 Task: Look for space in Tukwila, United States from 10th June, 2023 to 25th June, 2023 for 4 adults in price range Rs.10000 to Rs.15000. Place can be private room with 4 bedrooms having 4 beds and 4 bathrooms. Property type can be house, flat, guest house, hotel. Amenities needed are: wifi, TV, free parkinig on premises, gym, breakfast. Booking option can be shelf check-in. Required host language is English.
Action: Mouse moved to (438, 112)
Screenshot: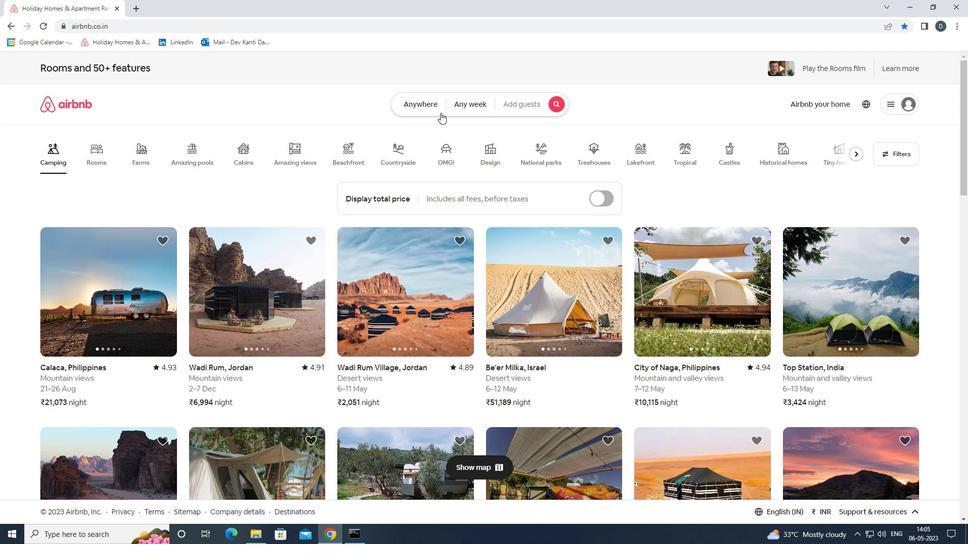 
Action: Mouse pressed left at (438, 112)
Screenshot: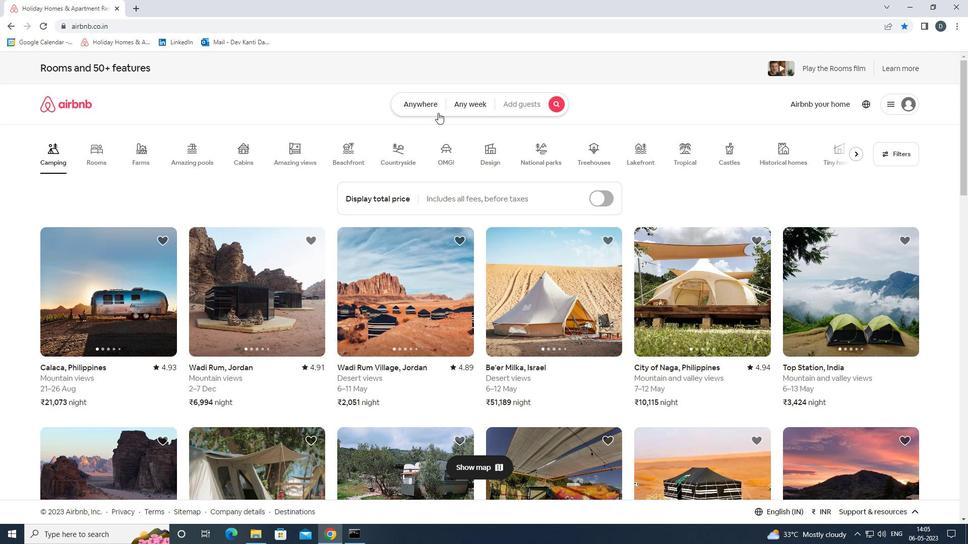 
Action: Mouse moved to (324, 140)
Screenshot: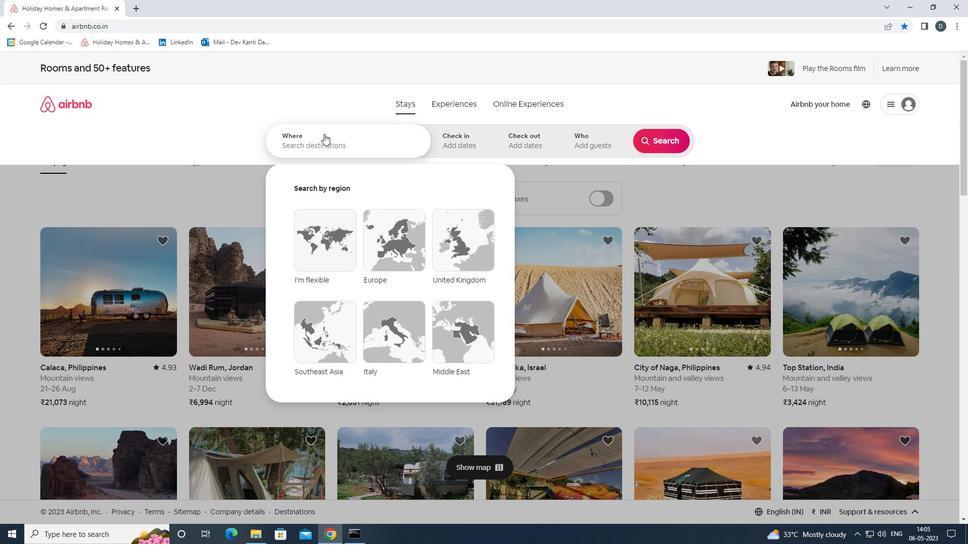 
Action: Mouse pressed left at (324, 140)
Screenshot: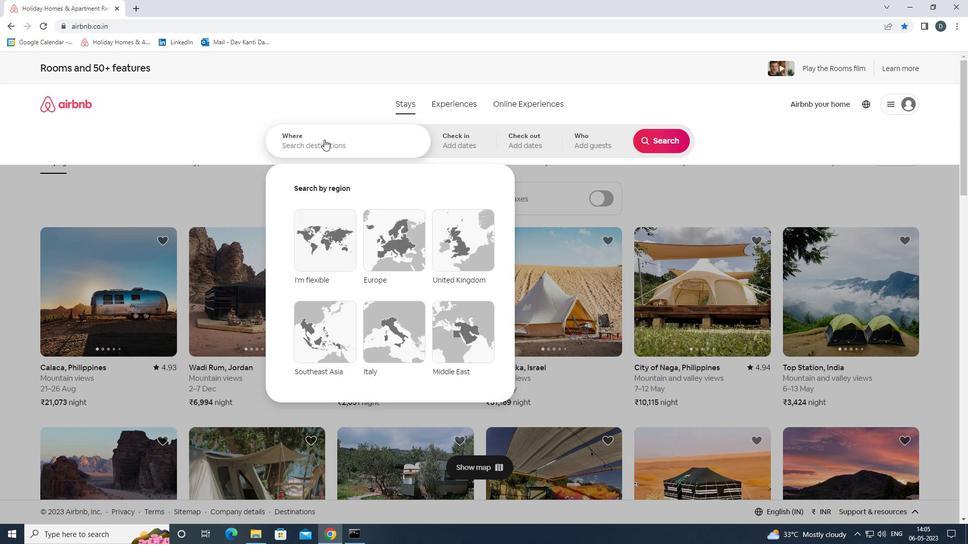 
Action: Mouse moved to (323, 141)
Screenshot: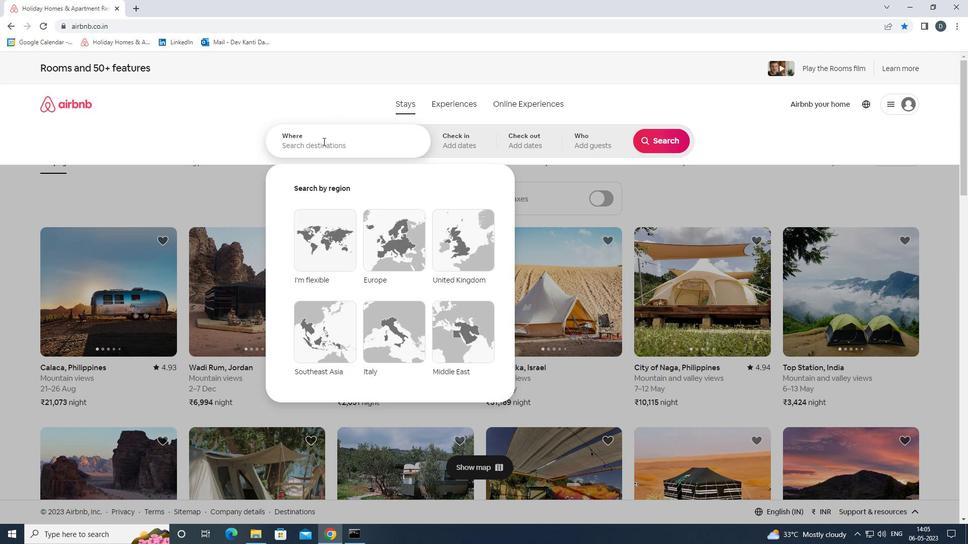 
Action: Mouse pressed left at (323, 141)
Screenshot: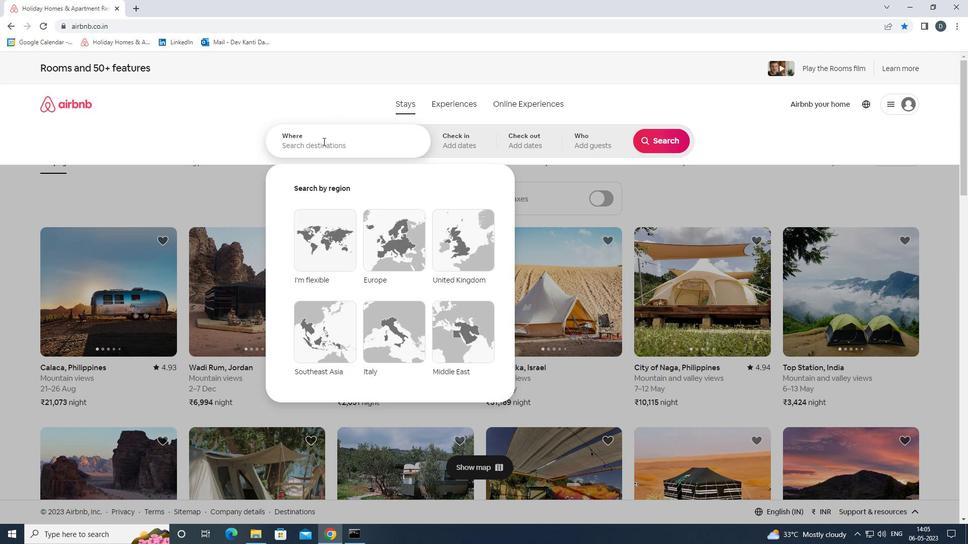 
Action: Key pressed <Key.shift><Key.shift><Key.shift><Key.shift><Key.shift><Key.shift><Key.shift><Key.shift>TUKWILA,<Key.shift>UNITED<Key.space><Key.shift>STATES<Key.enter>
Screenshot: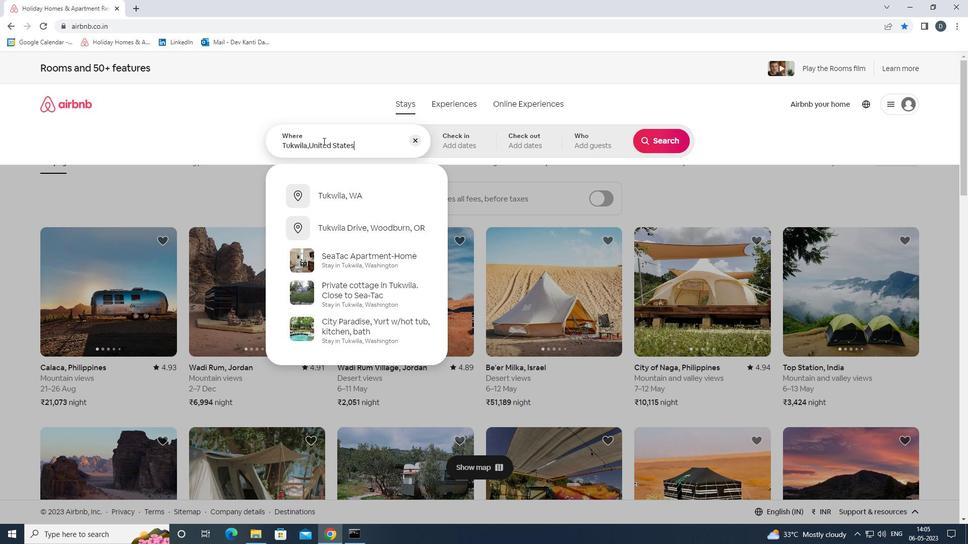 
Action: Mouse moved to (661, 224)
Screenshot: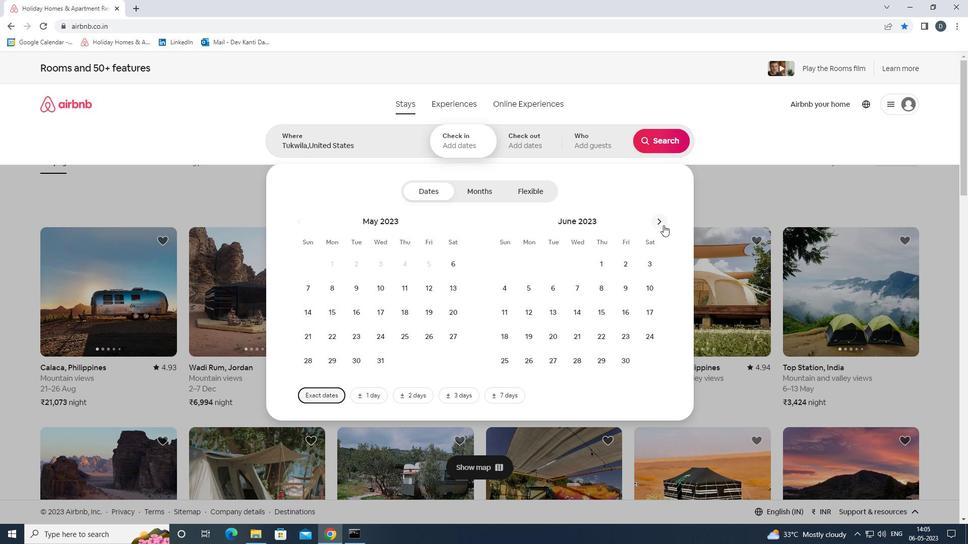 
Action: Mouse pressed left at (661, 224)
Screenshot: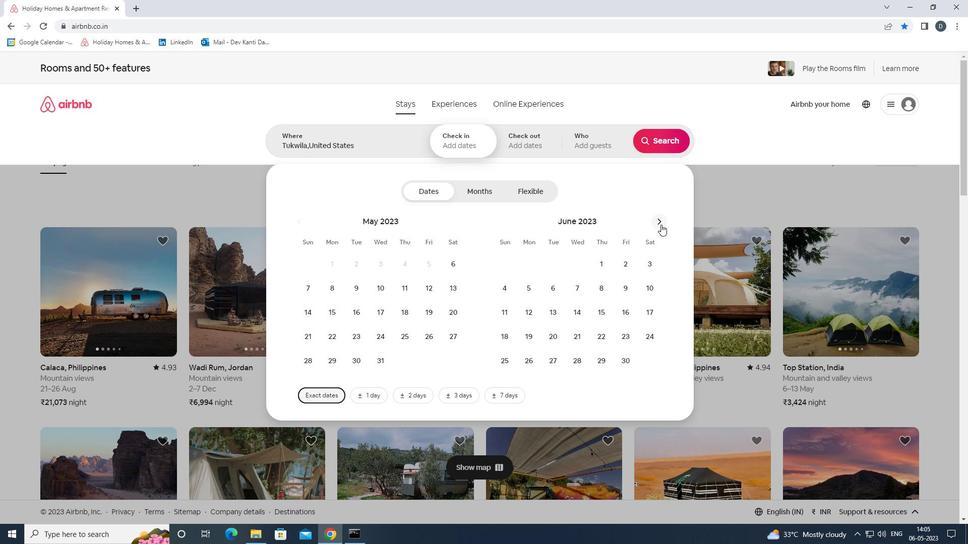 
Action: Mouse moved to (449, 287)
Screenshot: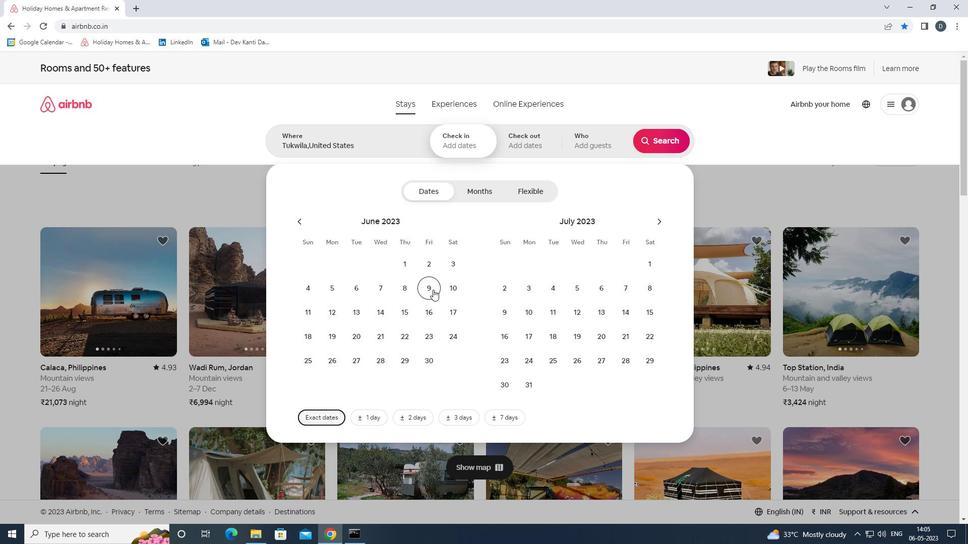 
Action: Mouse pressed left at (449, 287)
Screenshot: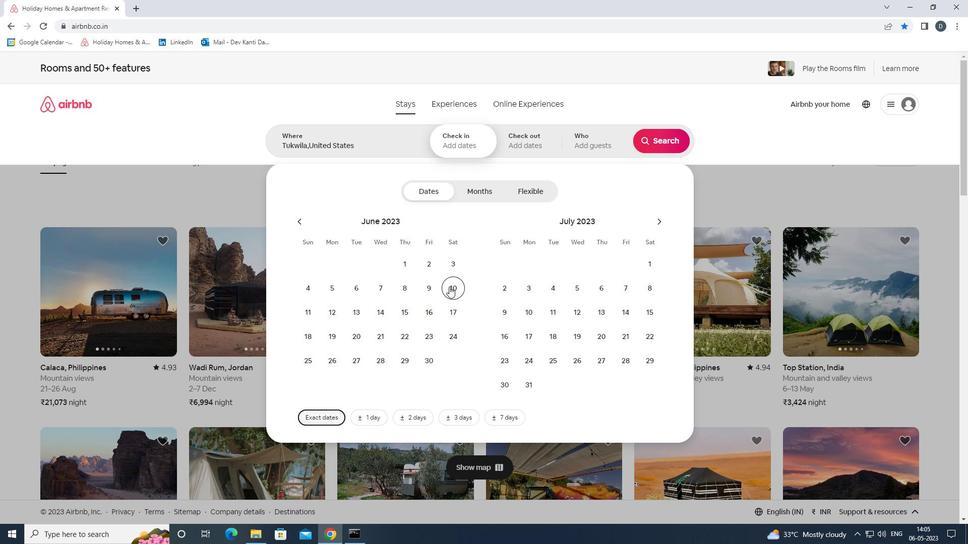 
Action: Mouse moved to (307, 358)
Screenshot: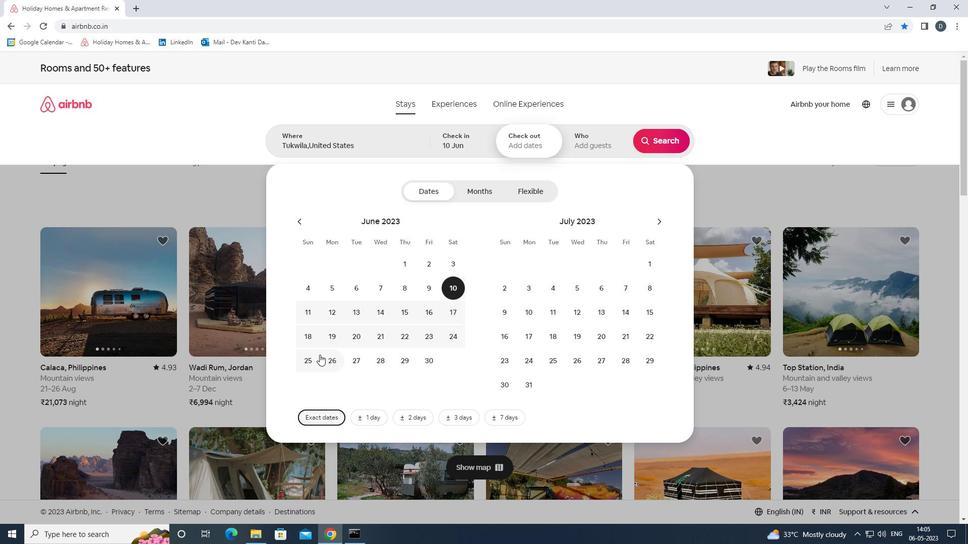 
Action: Mouse pressed left at (307, 358)
Screenshot: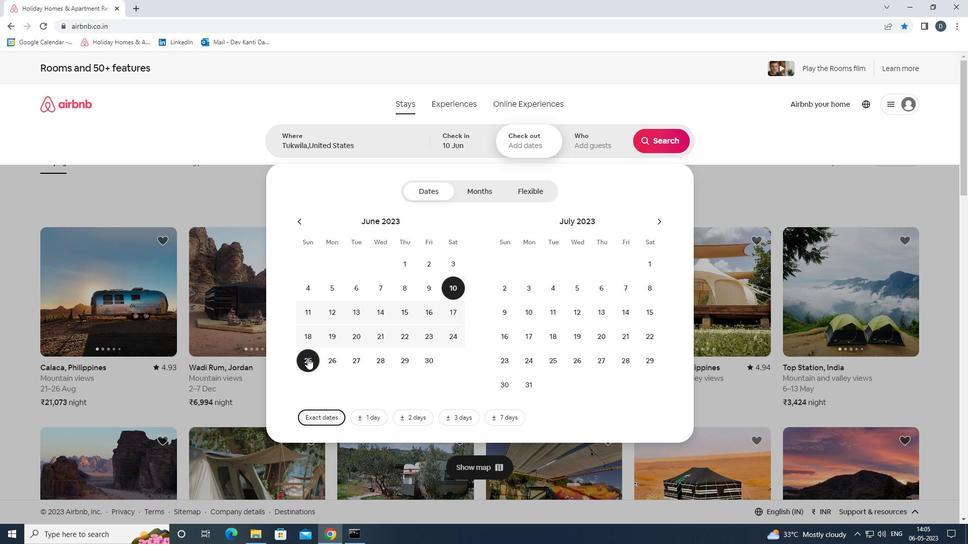 
Action: Mouse moved to (581, 140)
Screenshot: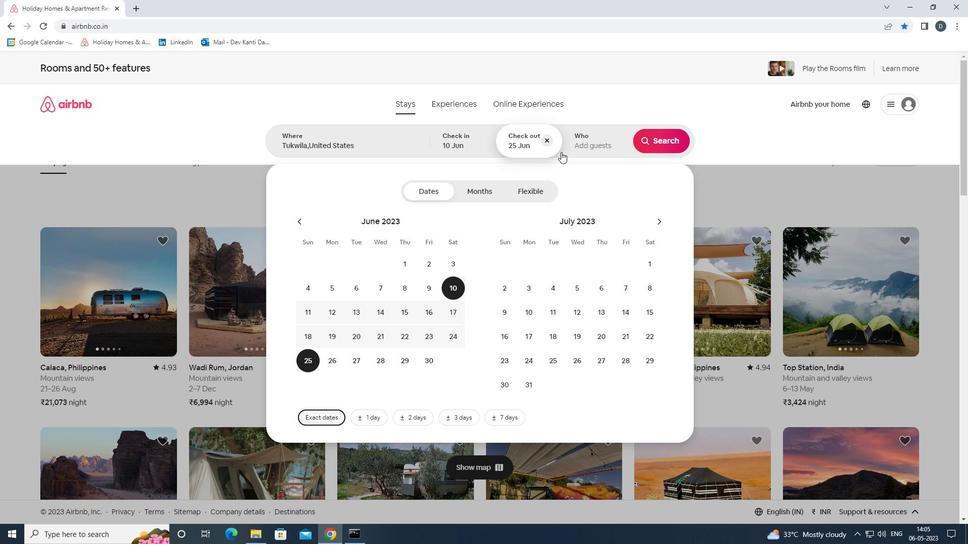 
Action: Mouse pressed left at (581, 140)
Screenshot: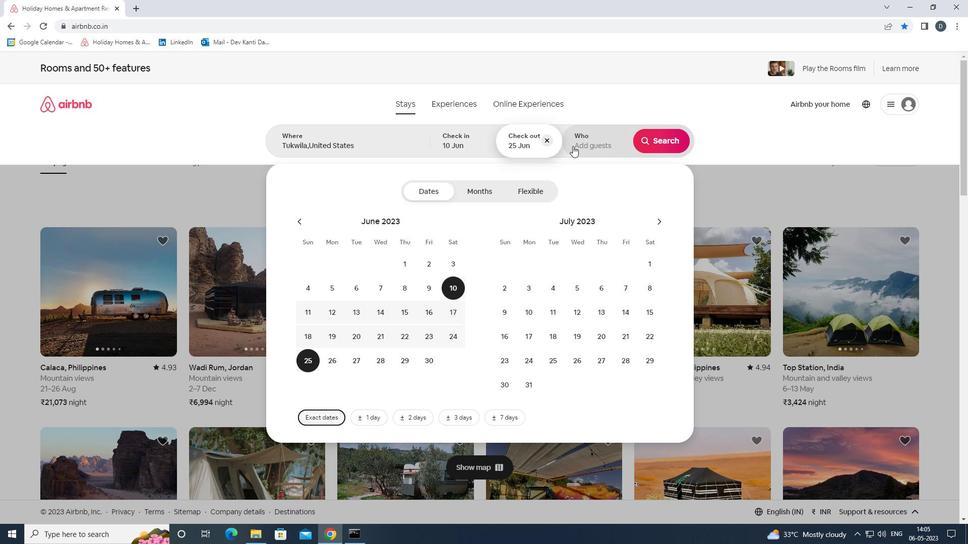 
Action: Mouse moved to (669, 195)
Screenshot: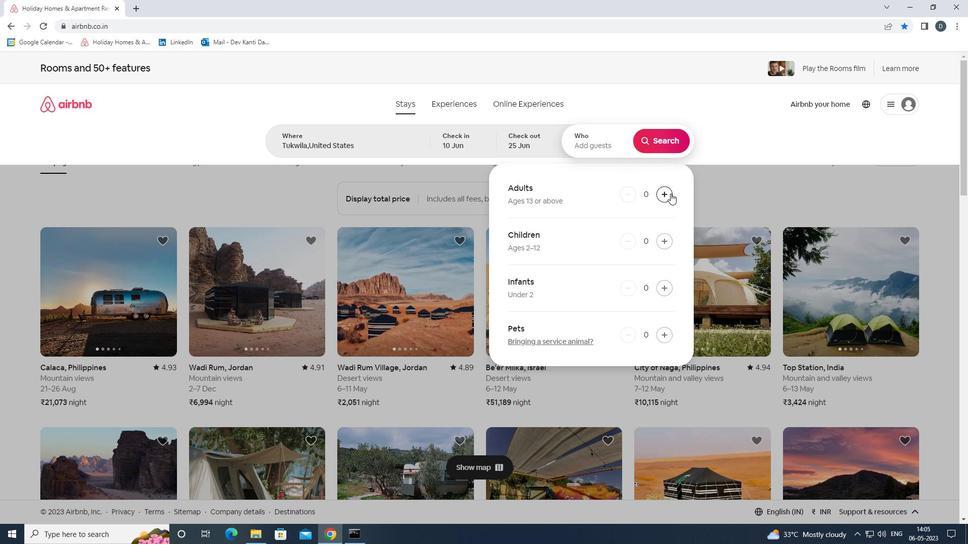 
Action: Mouse pressed left at (669, 195)
Screenshot: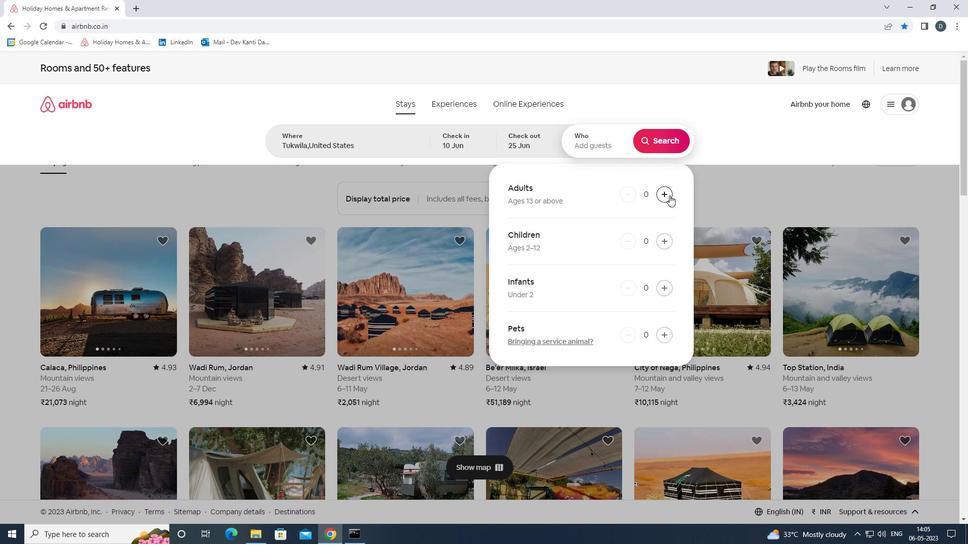
Action: Mouse pressed left at (669, 195)
Screenshot: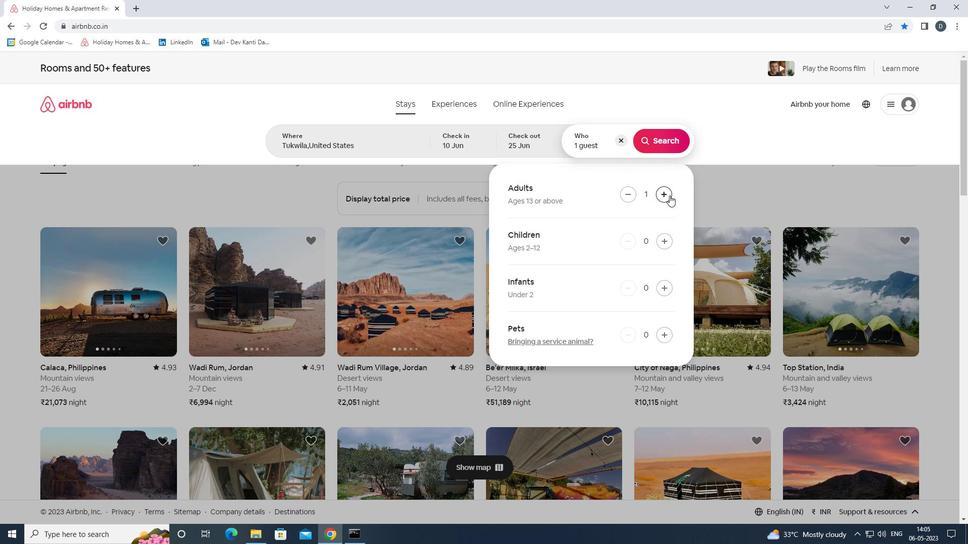 
Action: Mouse pressed left at (669, 195)
Screenshot: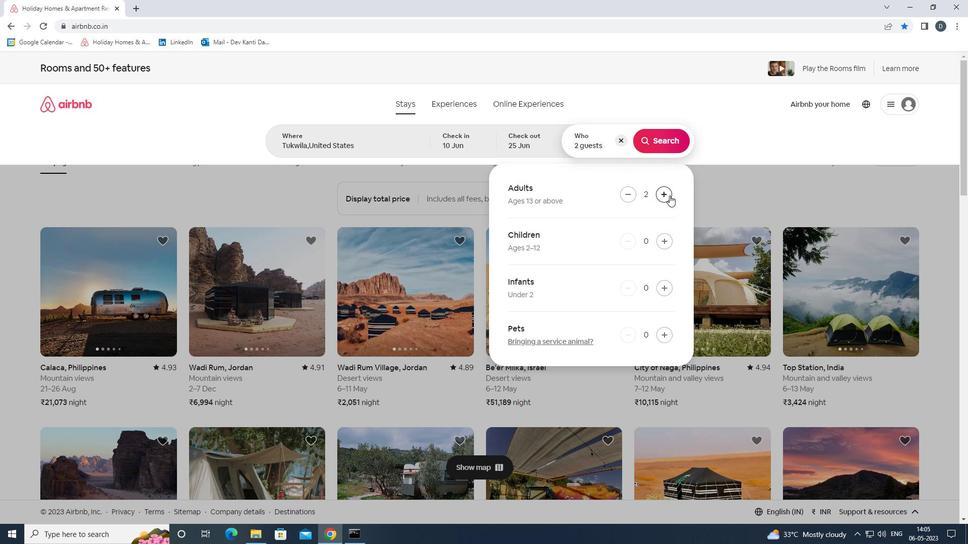 
Action: Mouse pressed left at (669, 195)
Screenshot: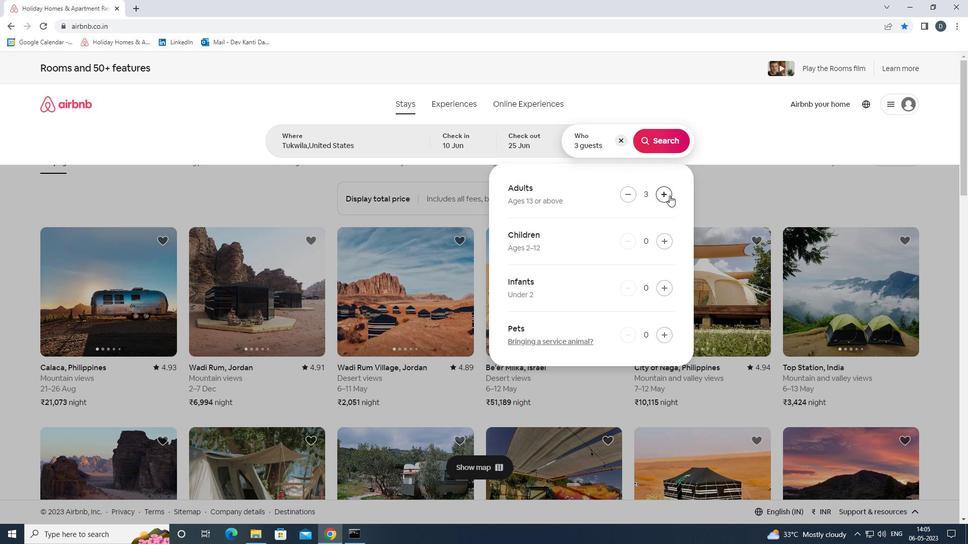 
Action: Mouse moved to (667, 144)
Screenshot: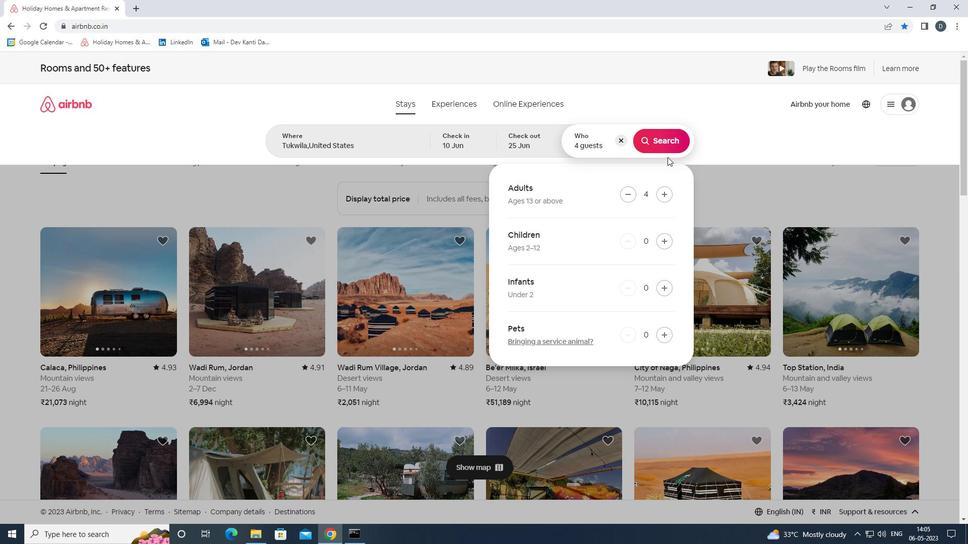 
Action: Mouse pressed left at (667, 144)
Screenshot: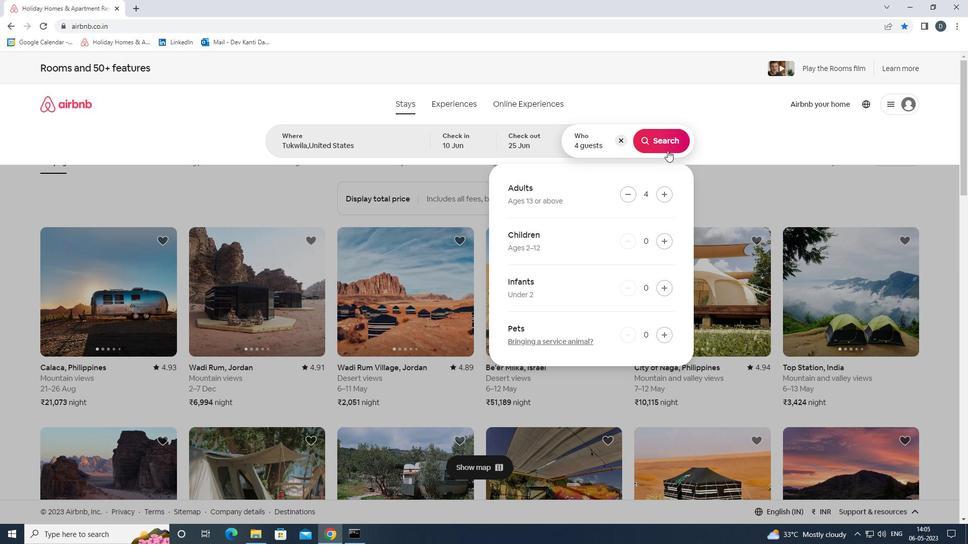 
Action: Mouse moved to (929, 111)
Screenshot: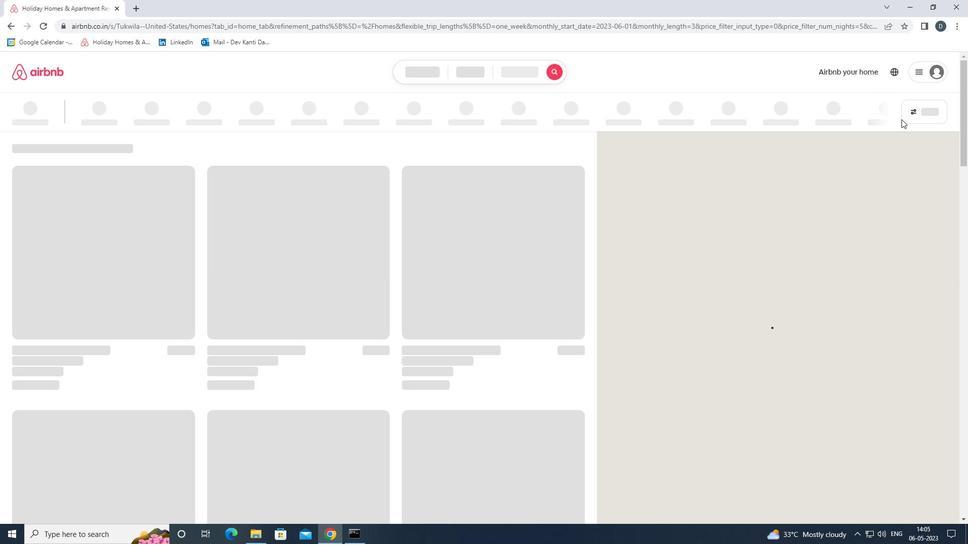 
Action: Mouse pressed left at (929, 111)
Screenshot: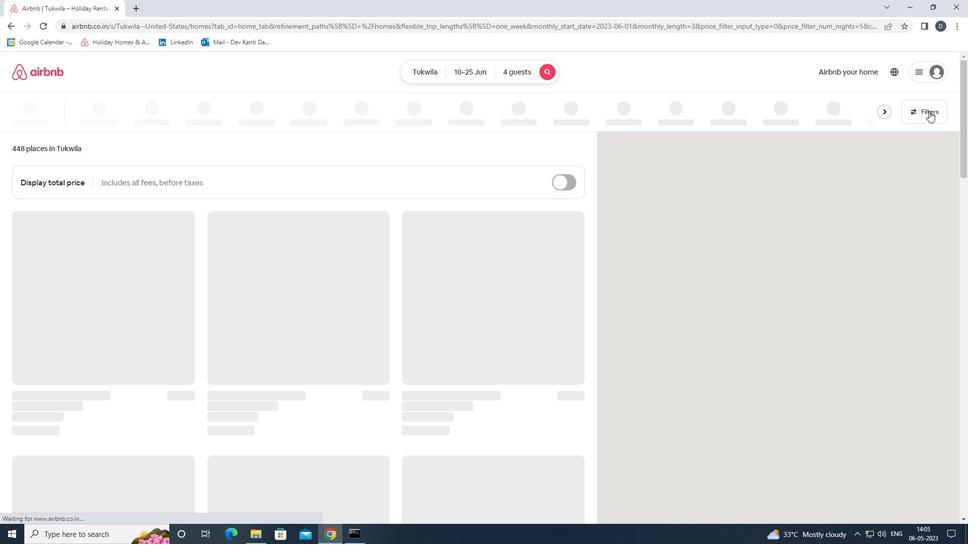 
Action: Mouse moved to (380, 367)
Screenshot: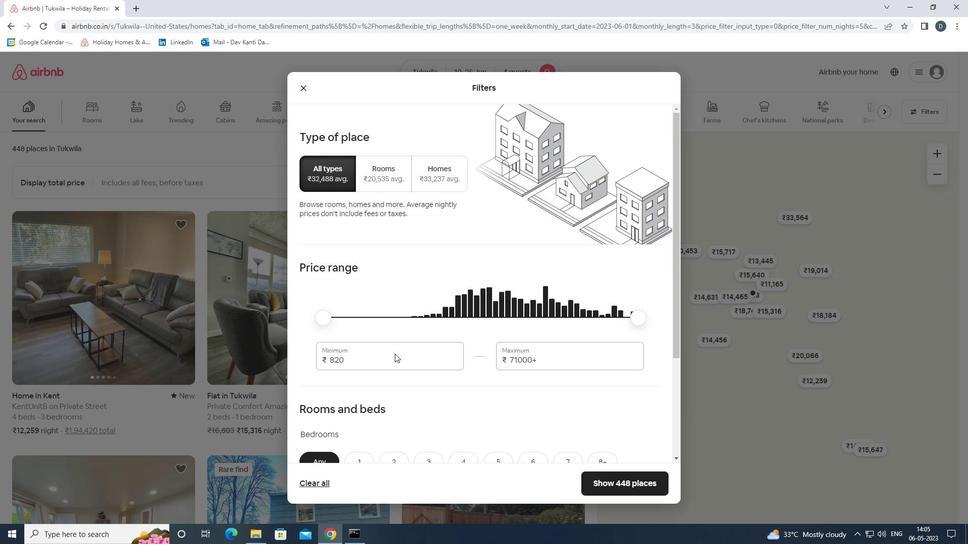 
Action: Mouse pressed left at (380, 367)
Screenshot: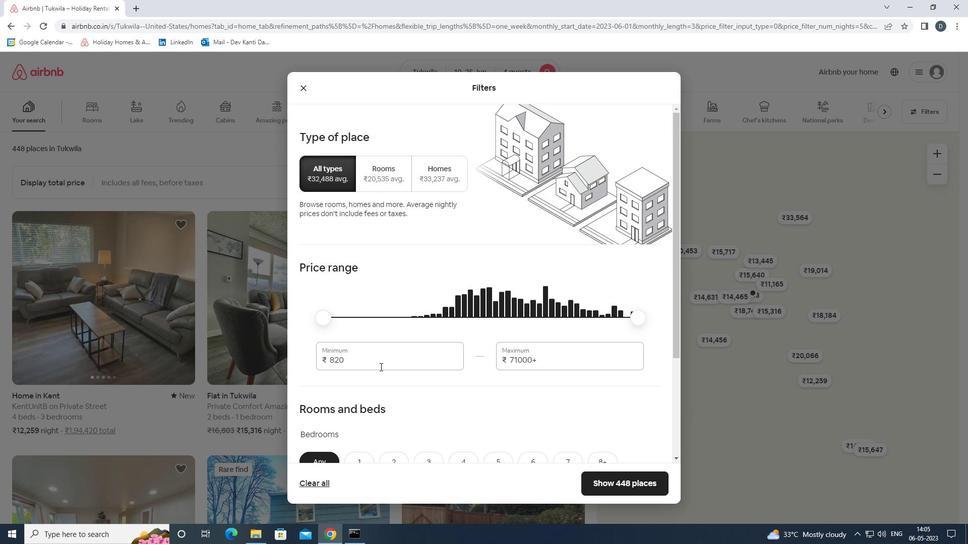 
Action: Mouse moved to (379, 362)
Screenshot: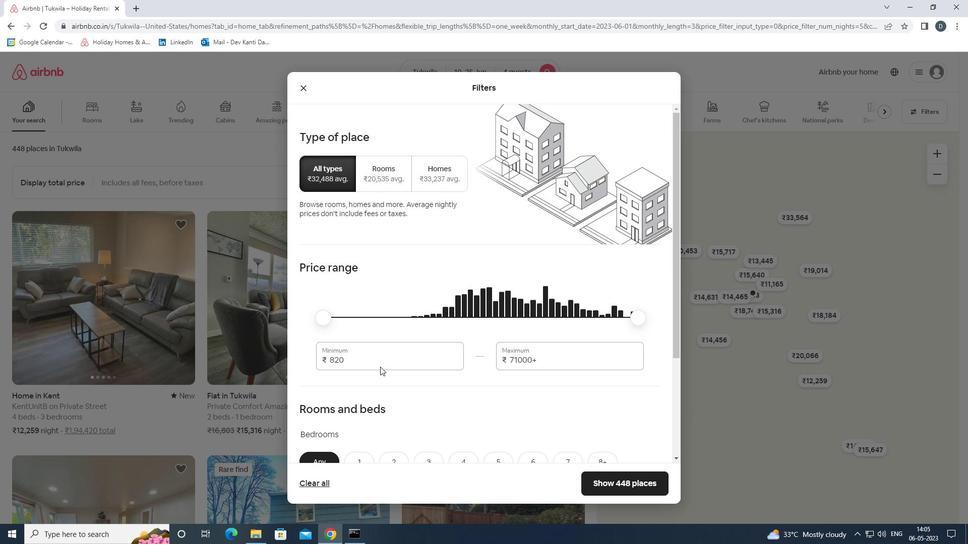 
Action: Mouse pressed left at (379, 362)
Screenshot: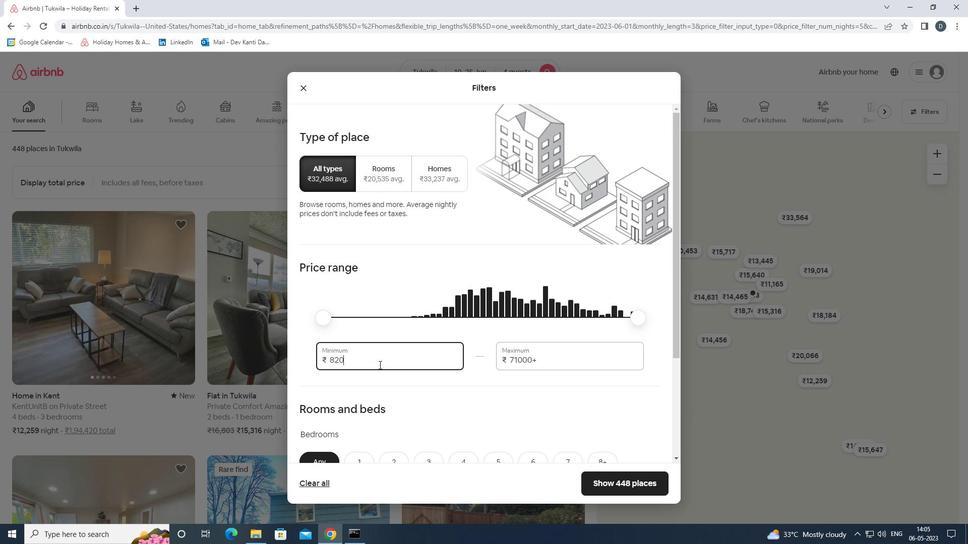 
Action: Mouse moved to (379, 362)
Screenshot: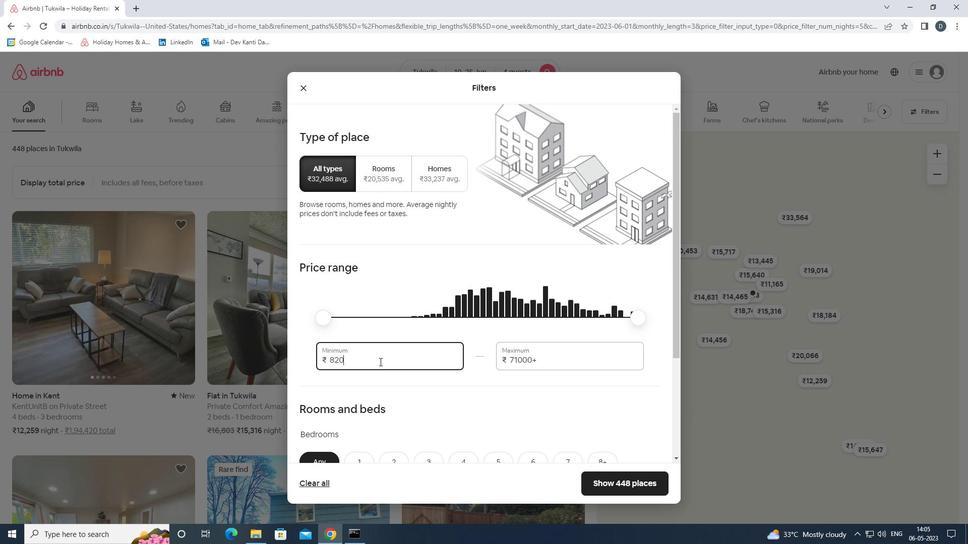
Action: Mouse pressed left at (379, 362)
Screenshot: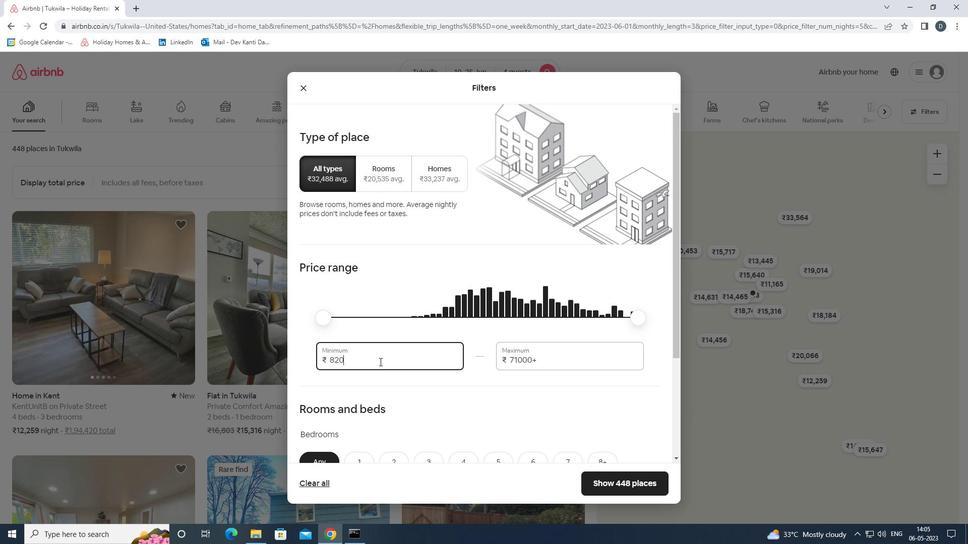 
Action: Mouse pressed left at (379, 362)
Screenshot: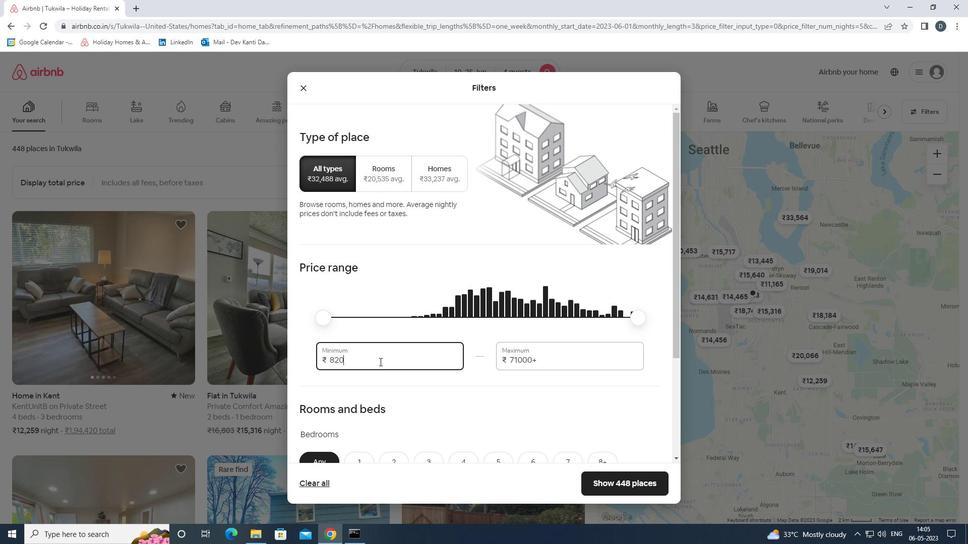 
Action: Mouse pressed left at (379, 362)
Screenshot: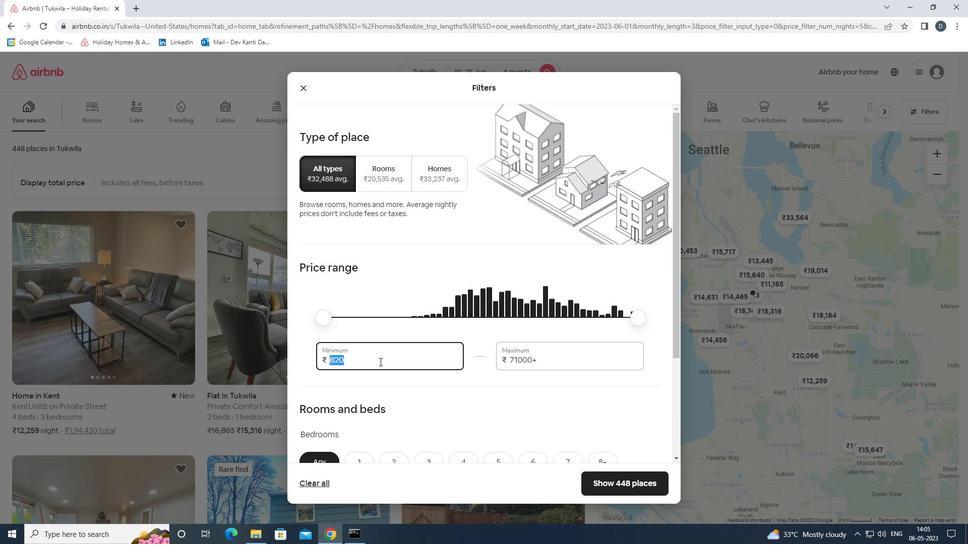 
Action: Key pressed 10000<Key.tab>15000
Screenshot: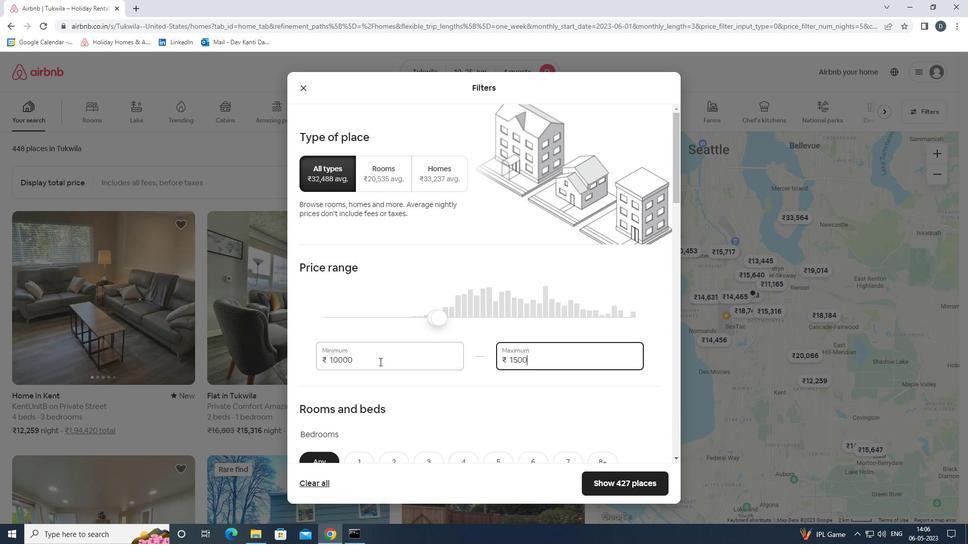 
Action: Mouse scrolled (379, 361) with delta (0, 0)
Screenshot: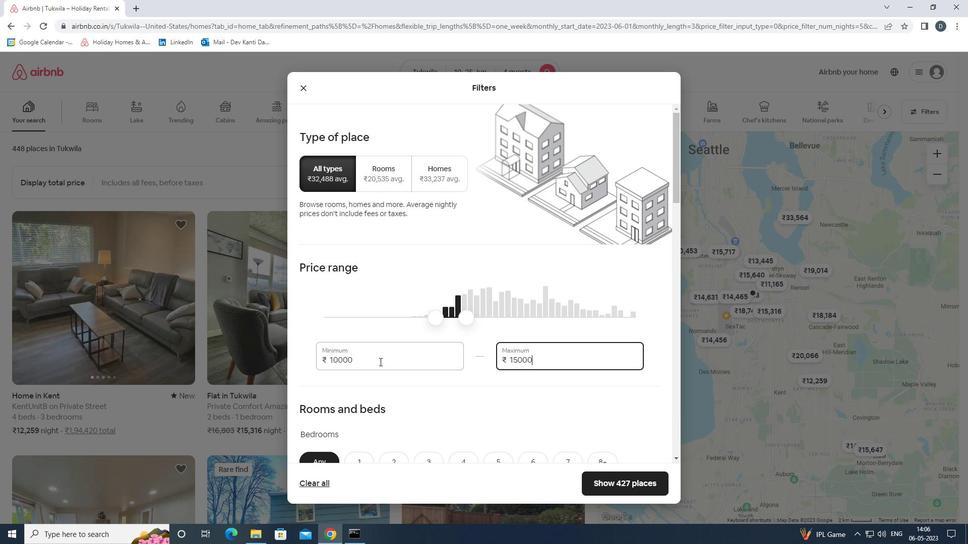 
Action: Mouse scrolled (379, 361) with delta (0, 0)
Screenshot: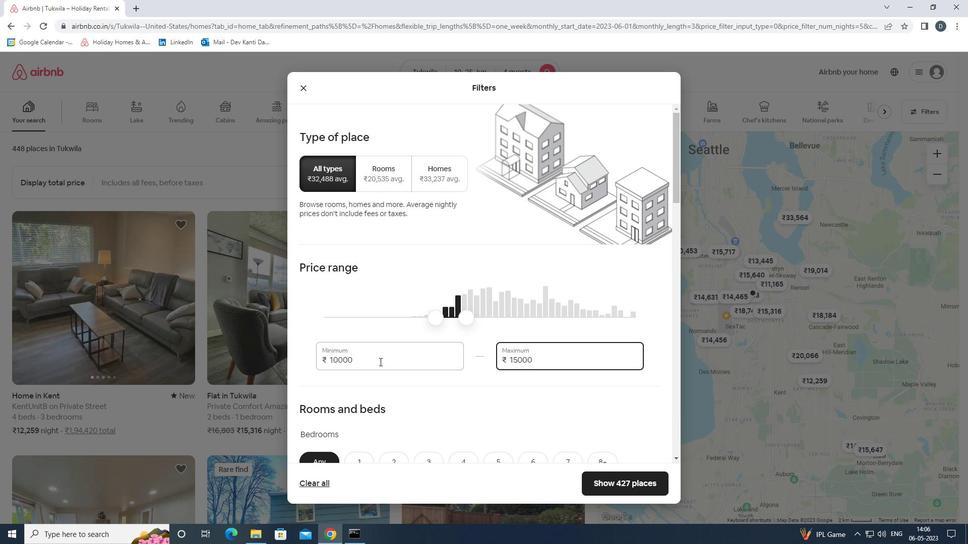 
Action: Mouse moved to (440, 335)
Screenshot: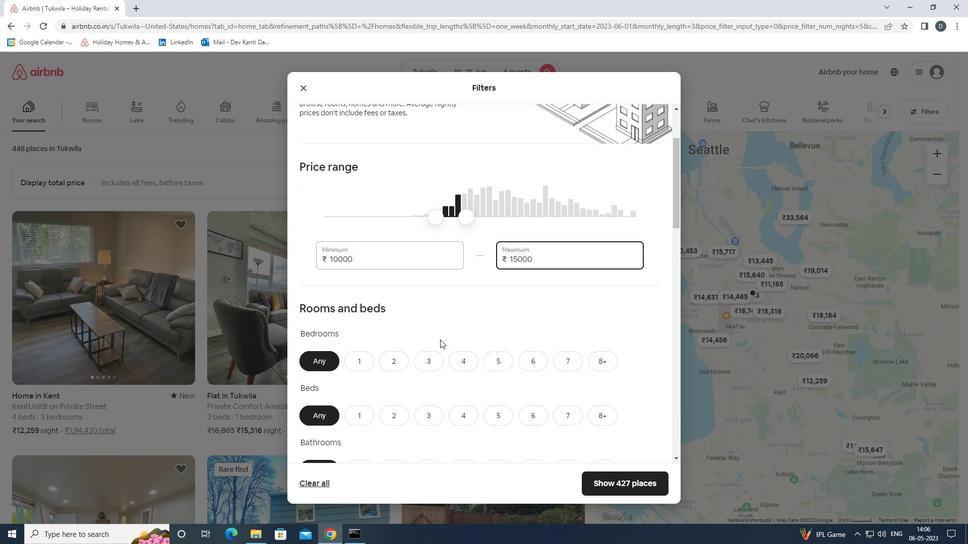 
Action: Mouse scrolled (440, 335) with delta (0, 0)
Screenshot: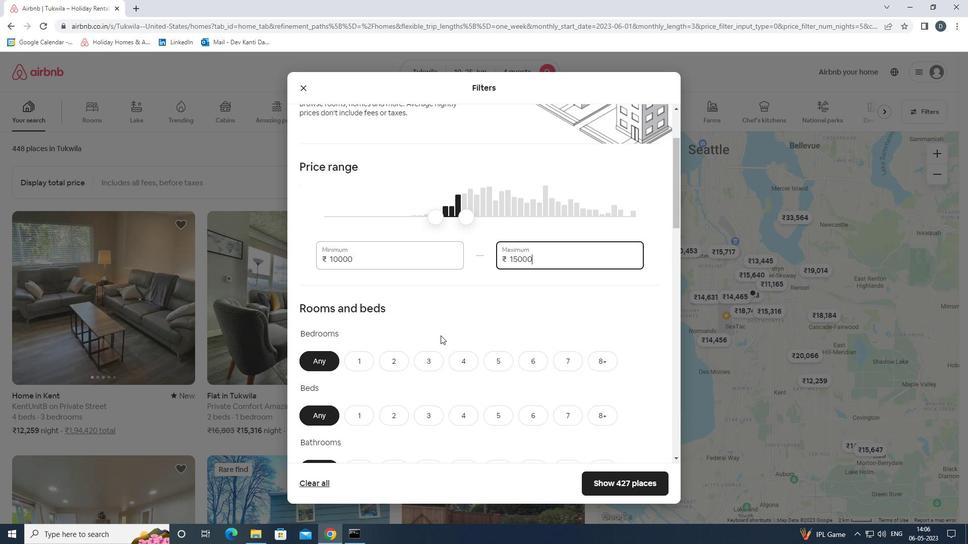 
Action: Mouse moved to (440, 332)
Screenshot: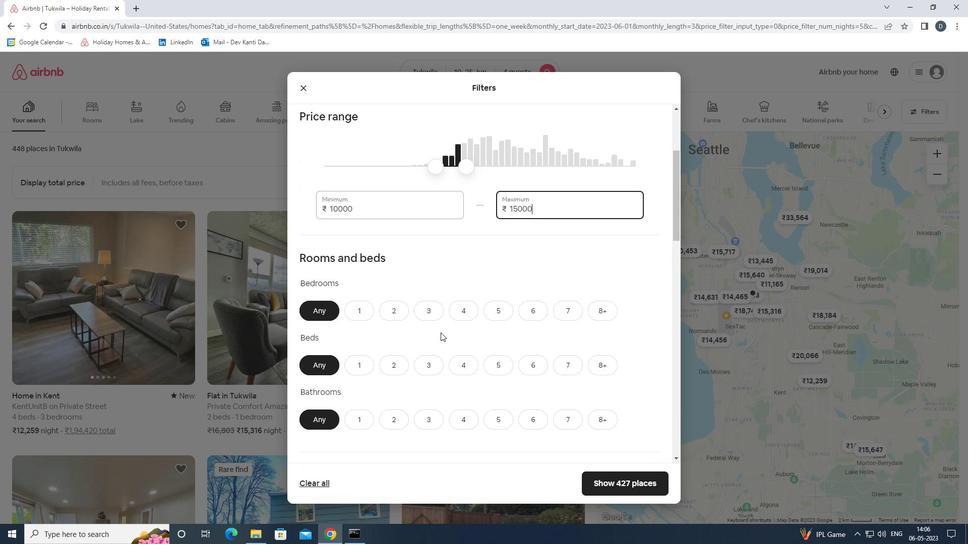 
Action: Mouse scrolled (440, 332) with delta (0, 0)
Screenshot: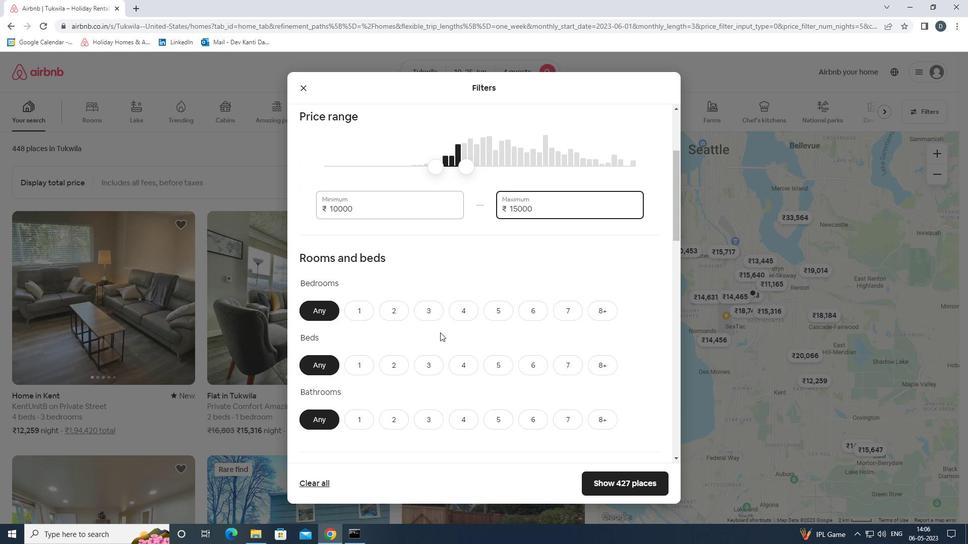 
Action: Mouse moved to (475, 261)
Screenshot: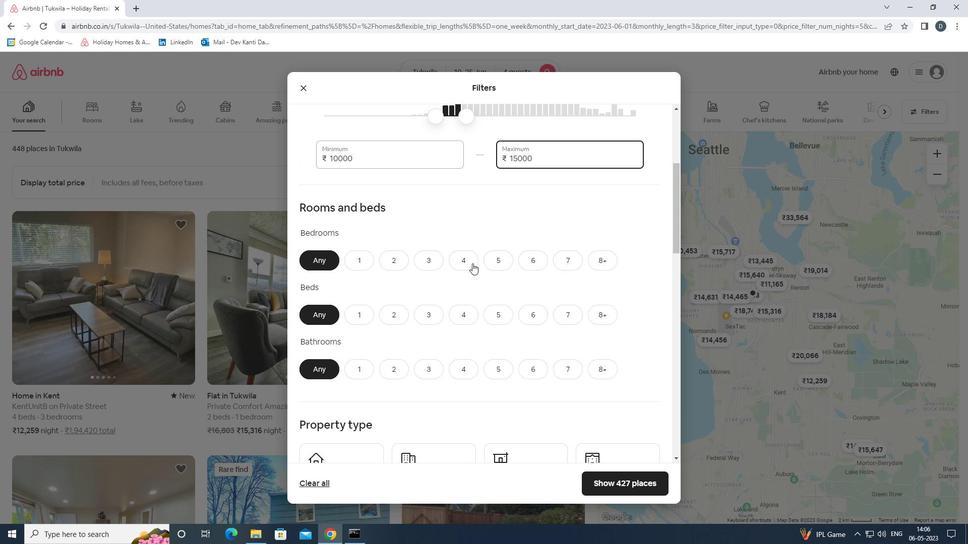
Action: Mouse pressed left at (475, 261)
Screenshot: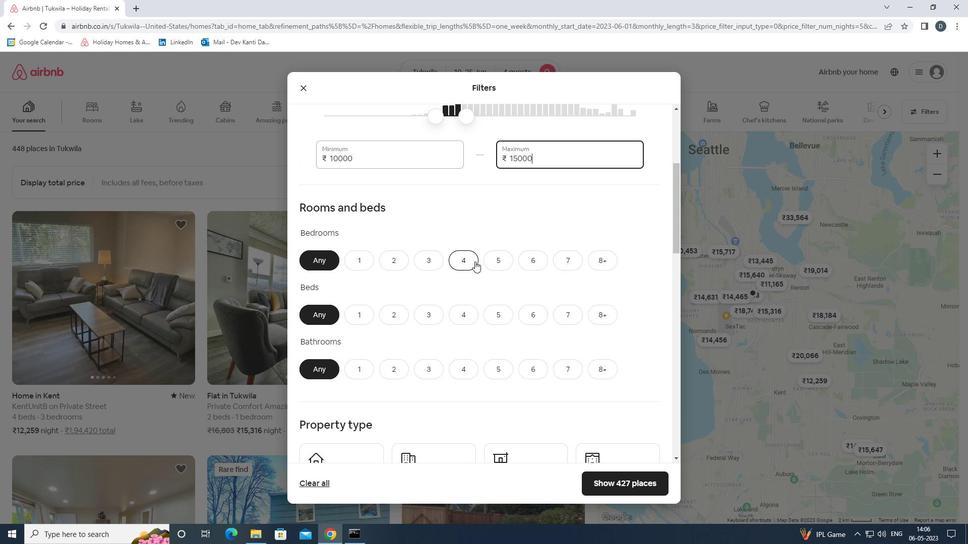 
Action: Mouse moved to (466, 321)
Screenshot: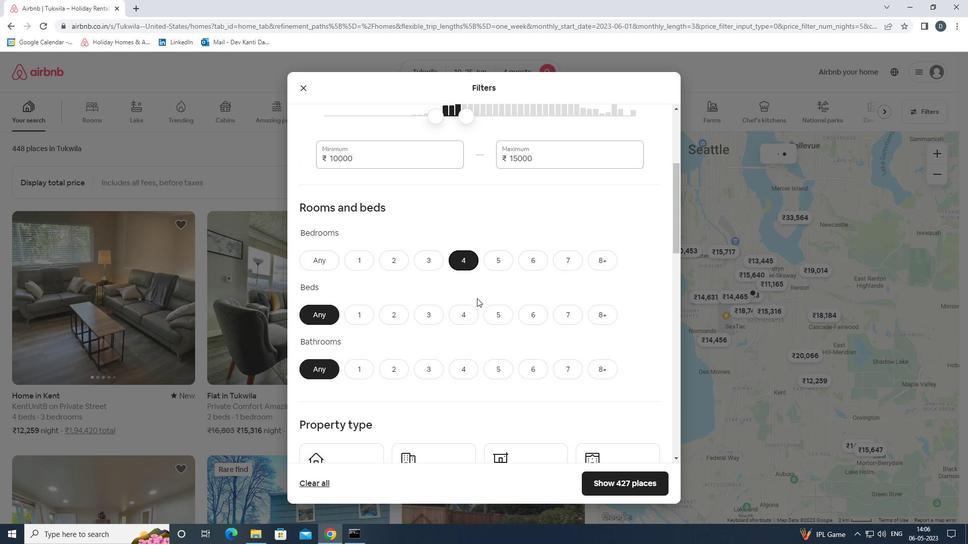 
Action: Mouse pressed left at (466, 321)
Screenshot: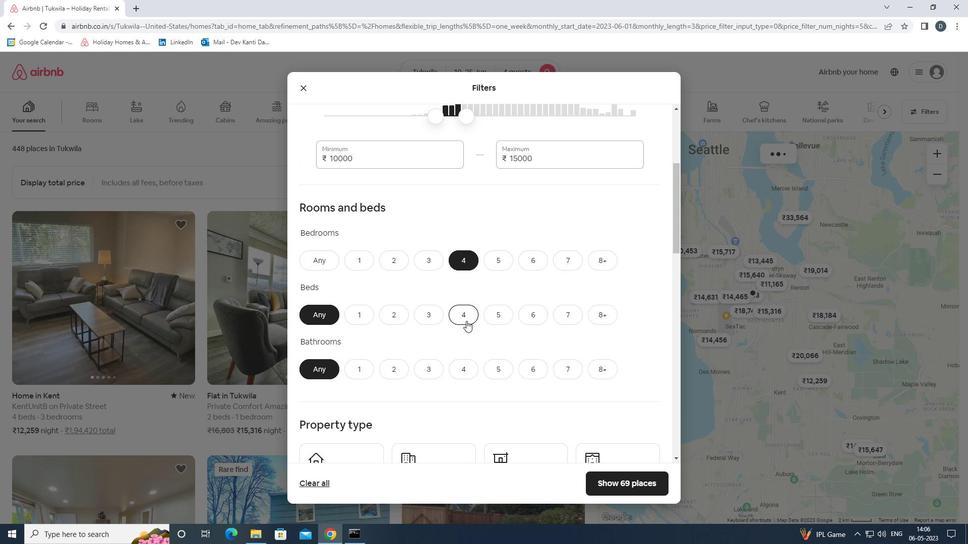 
Action: Mouse moved to (467, 371)
Screenshot: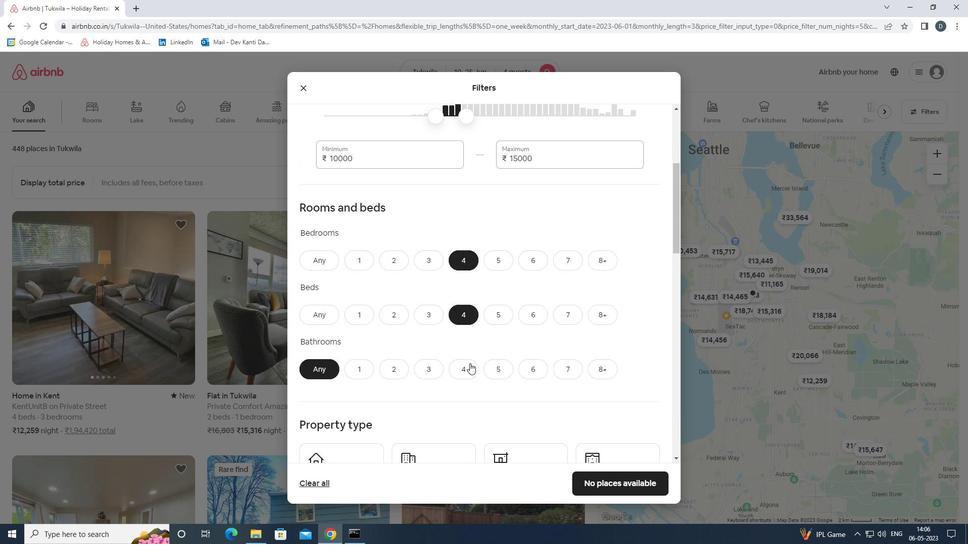 
Action: Mouse pressed left at (467, 371)
Screenshot: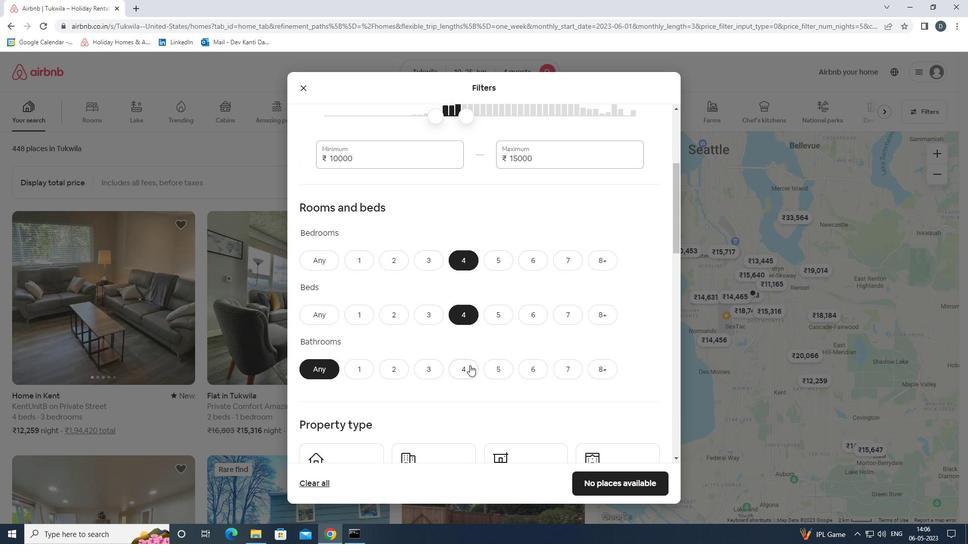 
Action: Mouse scrolled (467, 370) with delta (0, 0)
Screenshot: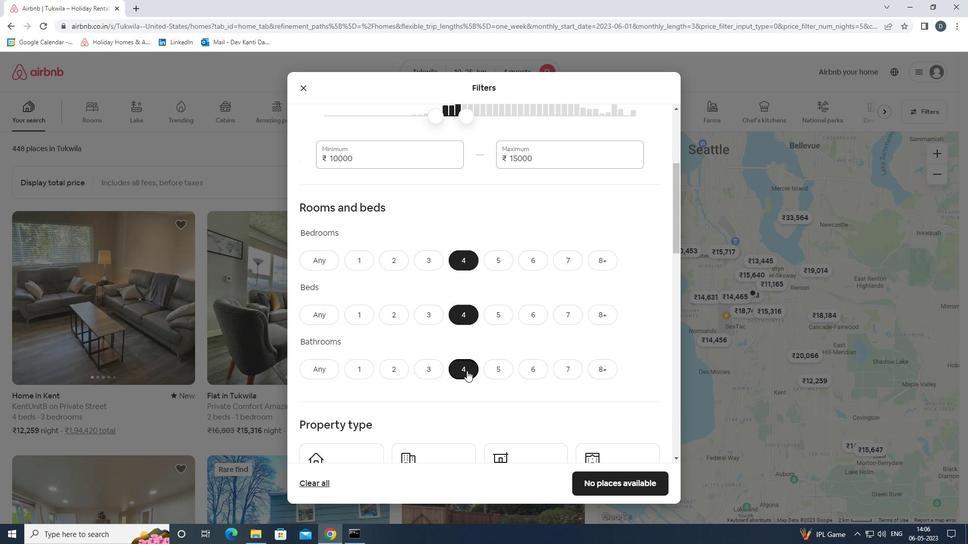 
Action: Mouse scrolled (467, 370) with delta (0, 0)
Screenshot: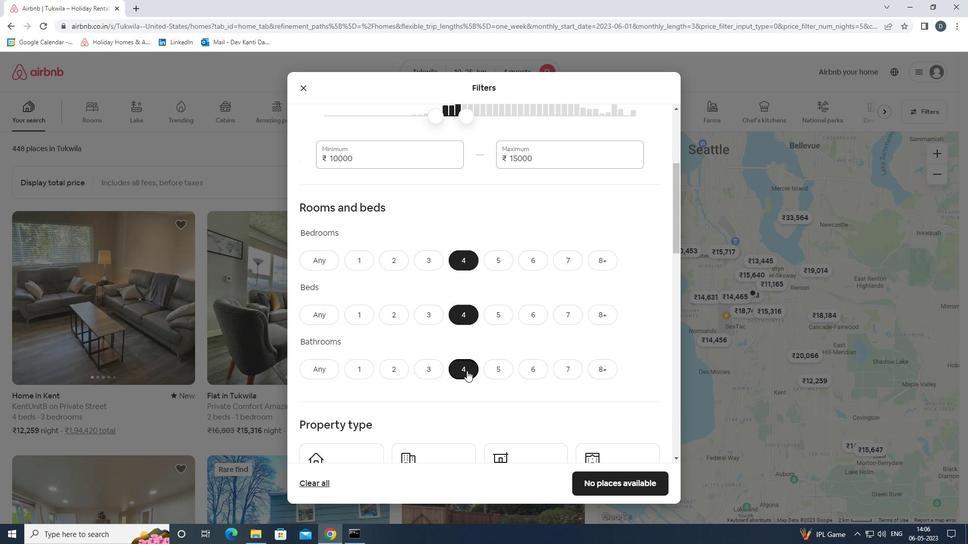 
Action: Mouse moved to (359, 370)
Screenshot: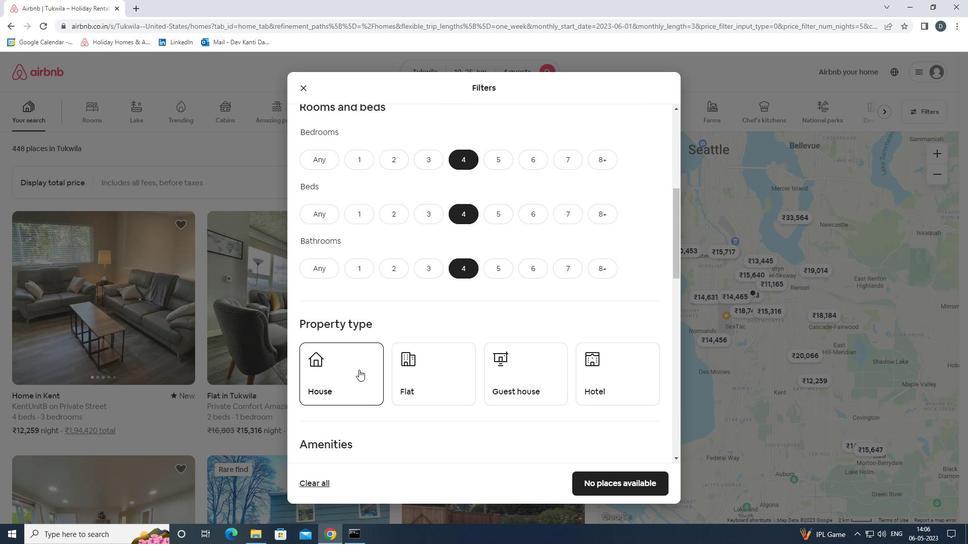 
Action: Mouse pressed left at (359, 370)
Screenshot: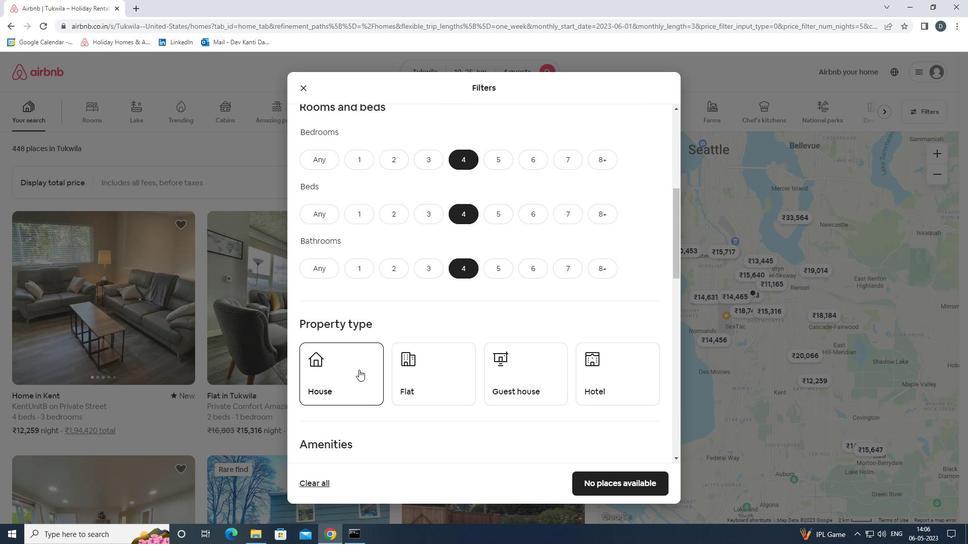 
Action: Mouse moved to (428, 371)
Screenshot: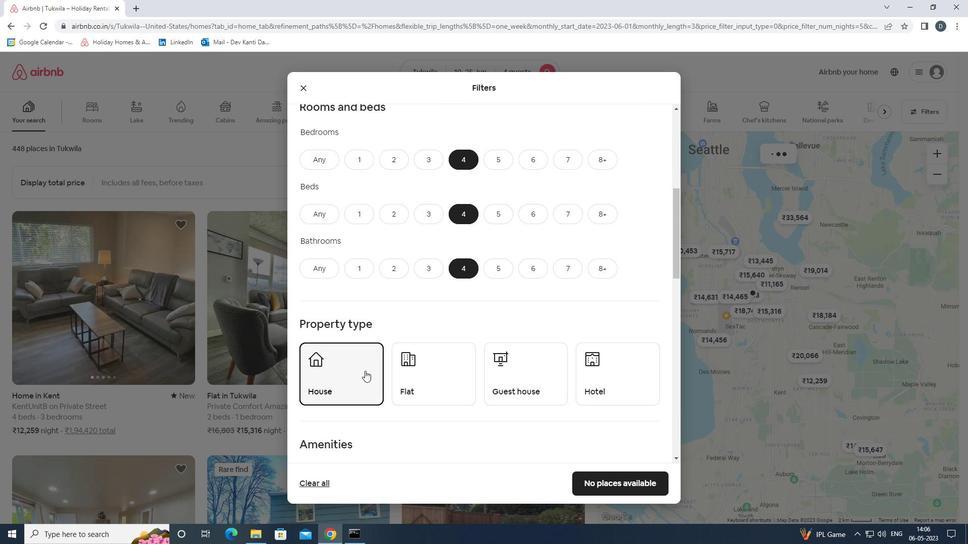 
Action: Mouse pressed left at (428, 371)
Screenshot: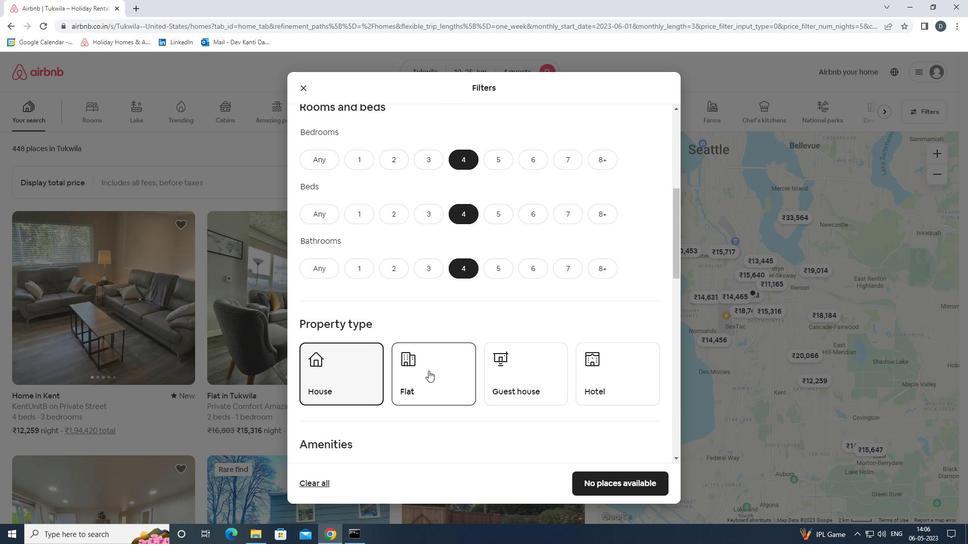 
Action: Mouse moved to (510, 369)
Screenshot: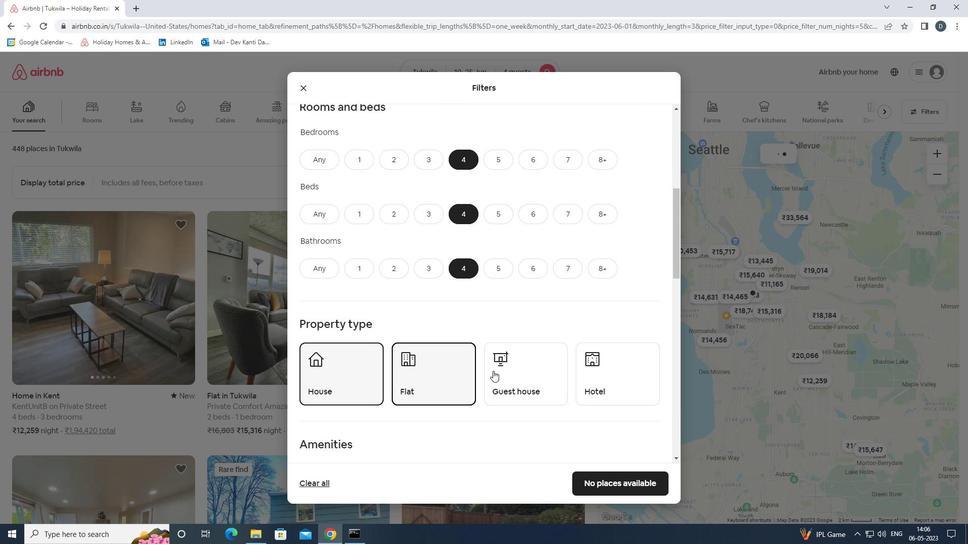 
Action: Mouse pressed left at (510, 369)
Screenshot: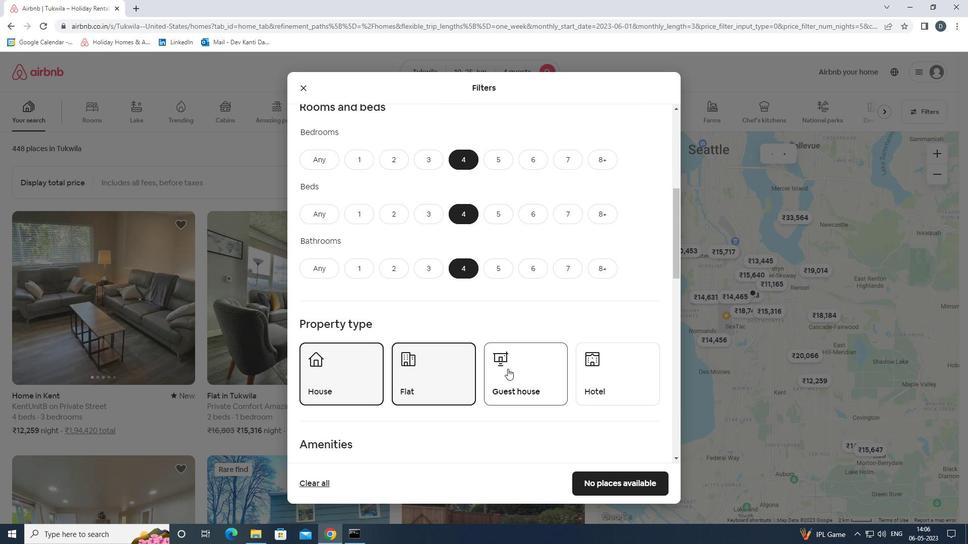 
Action: Mouse moved to (602, 361)
Screenshot: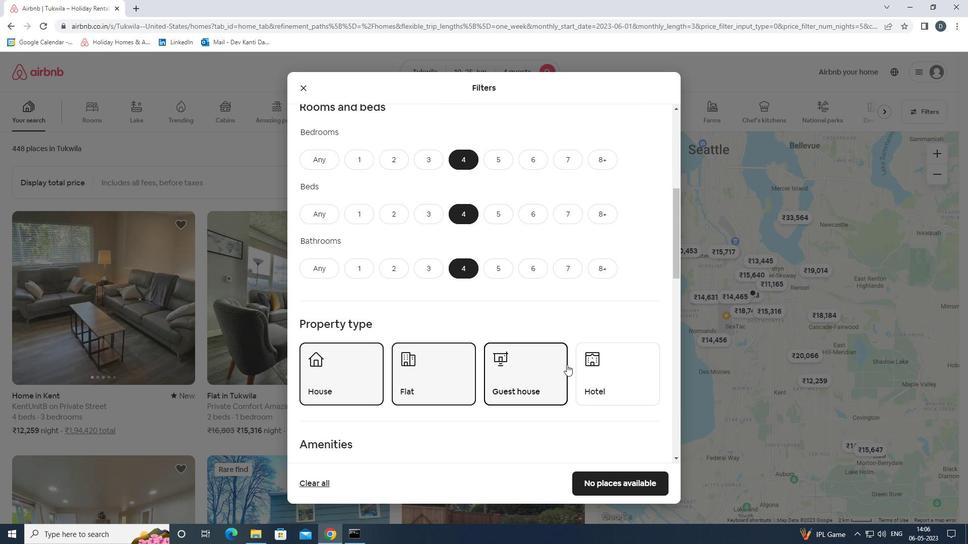 
Action: Mouse pressed left at (602, 361)
Screenshot: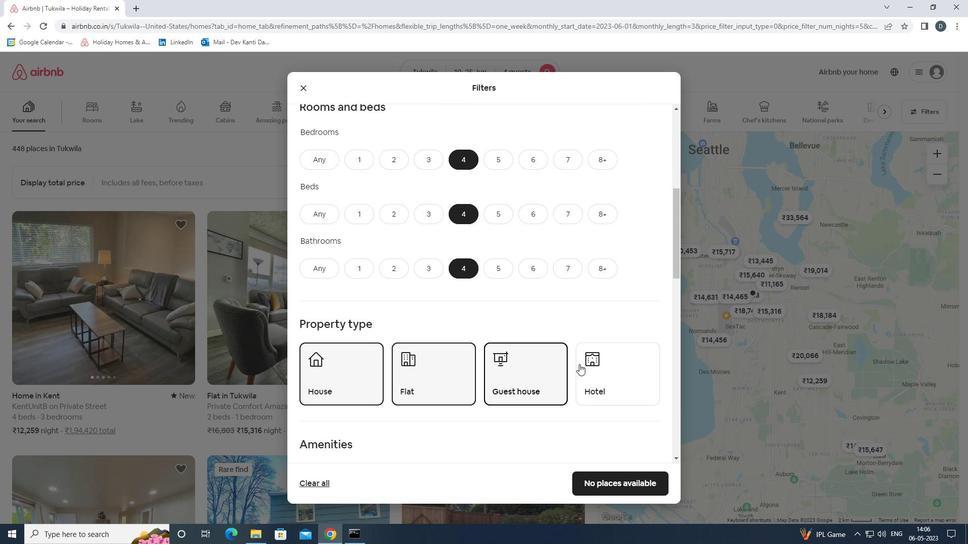 
Action: Mouse moved to (595, 338)
Screenshot: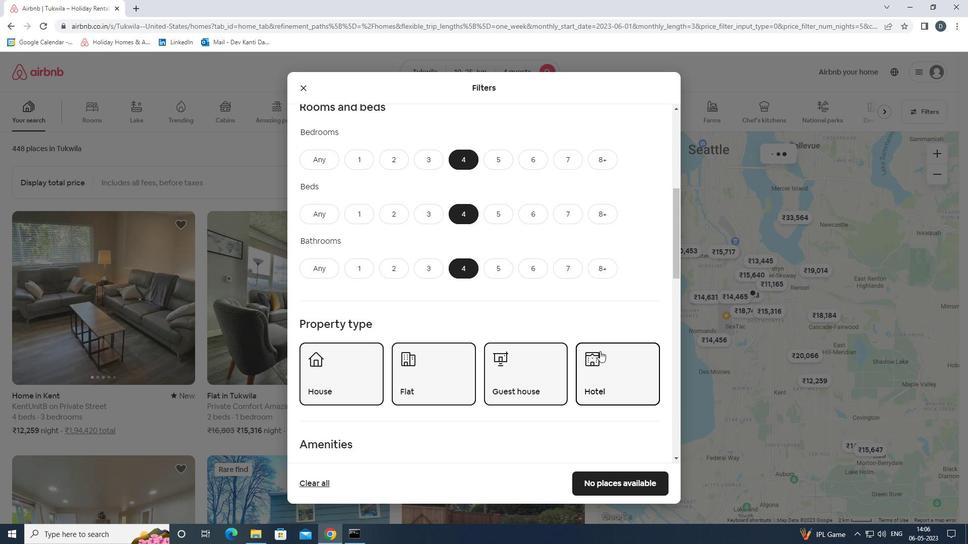 
Action: Mouse scrolled (595, 338) with delta (0, 0)
Screenshot: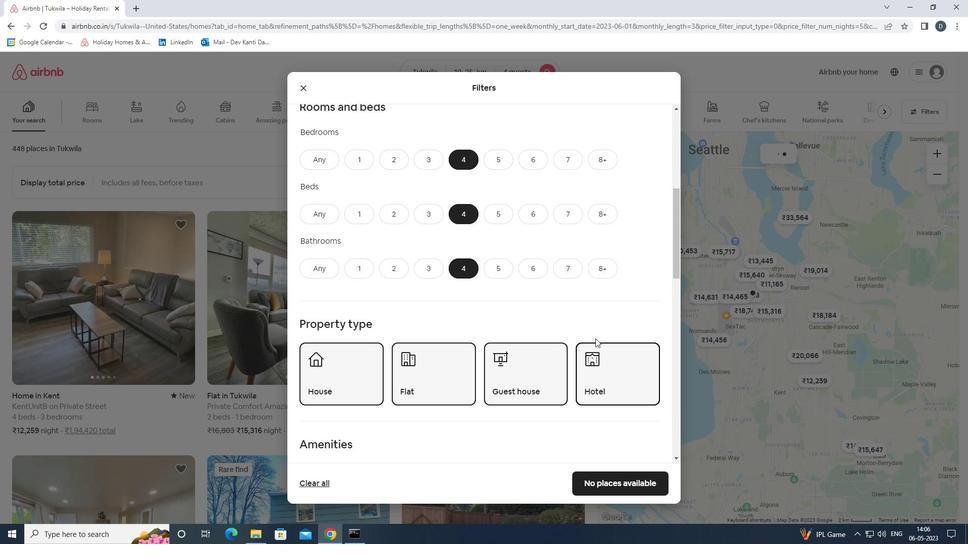 
Action: Mouse scrolled (595, 338) with delta (0, 0)
Screenshot: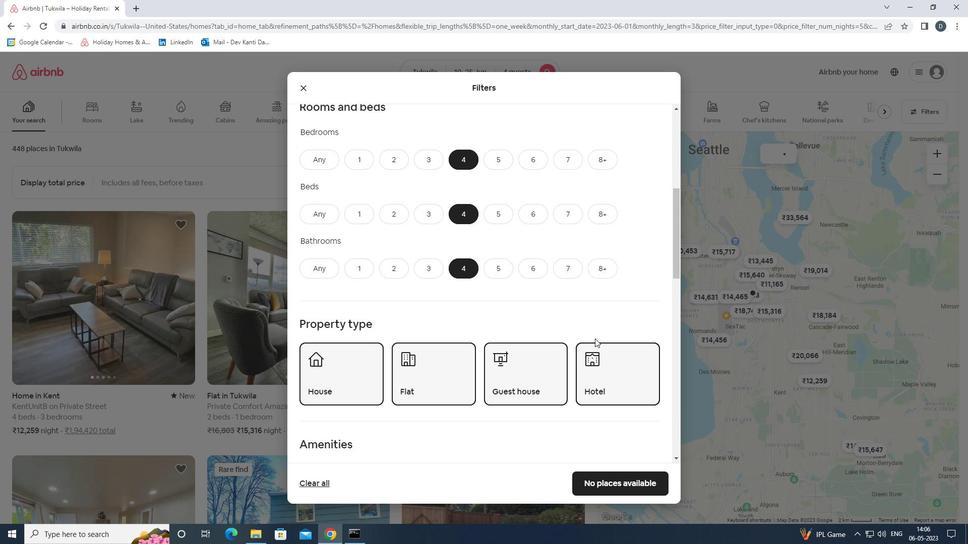 
Action: Mouse scrolled (595, 338) with delta (0, 0)
Screenshot: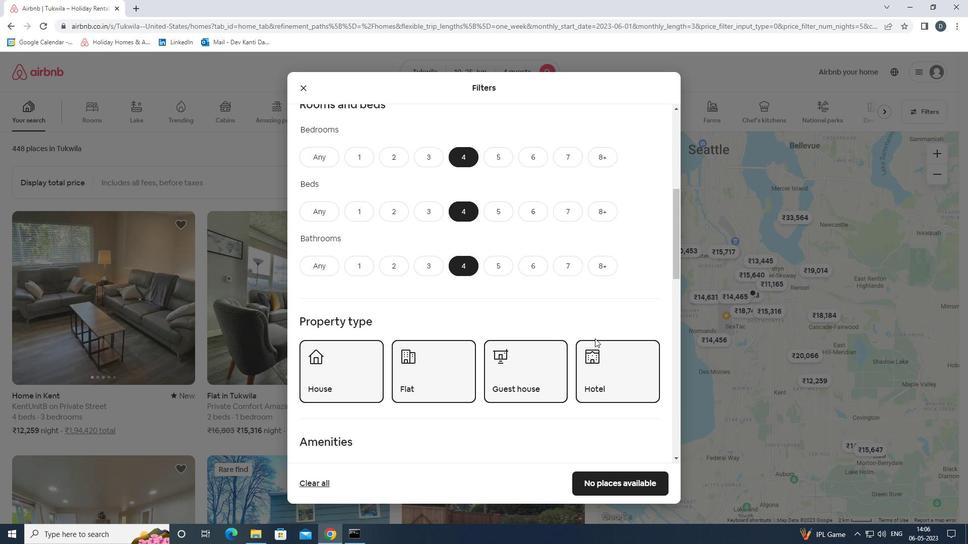 
Action: Mouse moved to (333, 345)
Screenshot: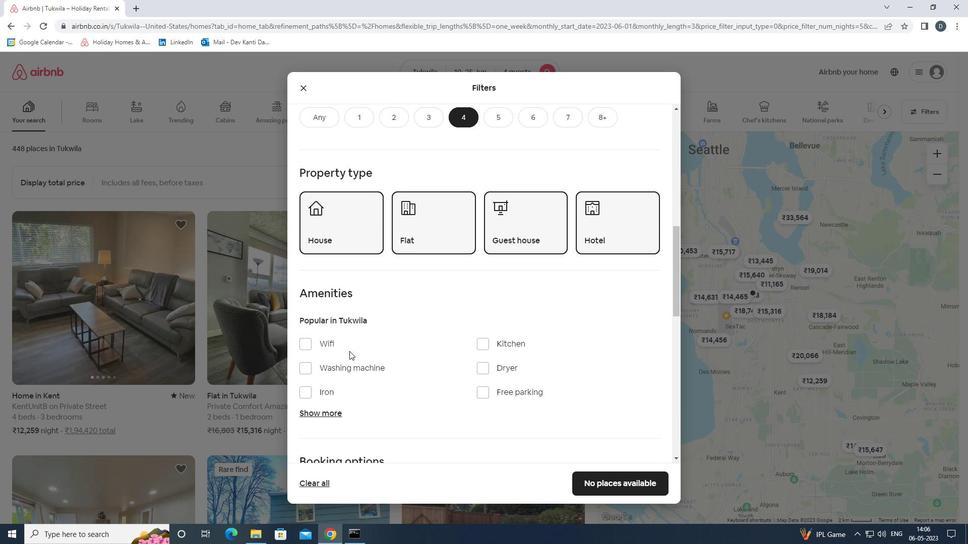 
Action: Mouse pressed left at (333, 345)
Screenshot: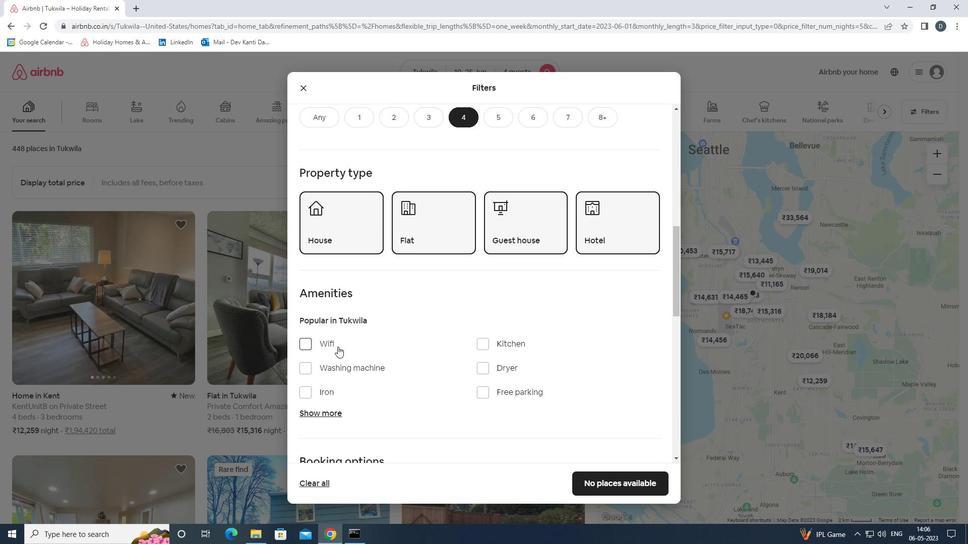 
Action: Mouse moved to (330, 413)
Screenshot: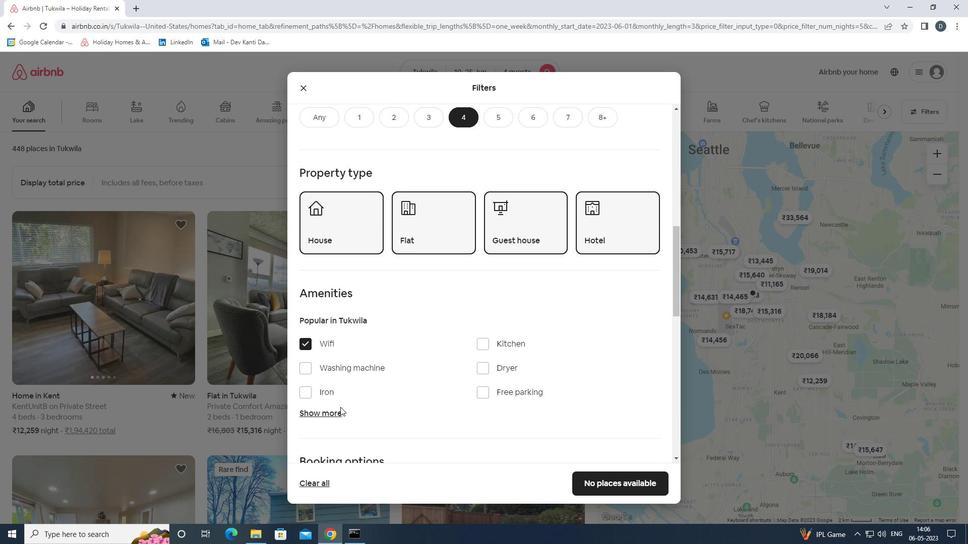 
Action: Mouse pressed left at (330, 413)
Screenshot: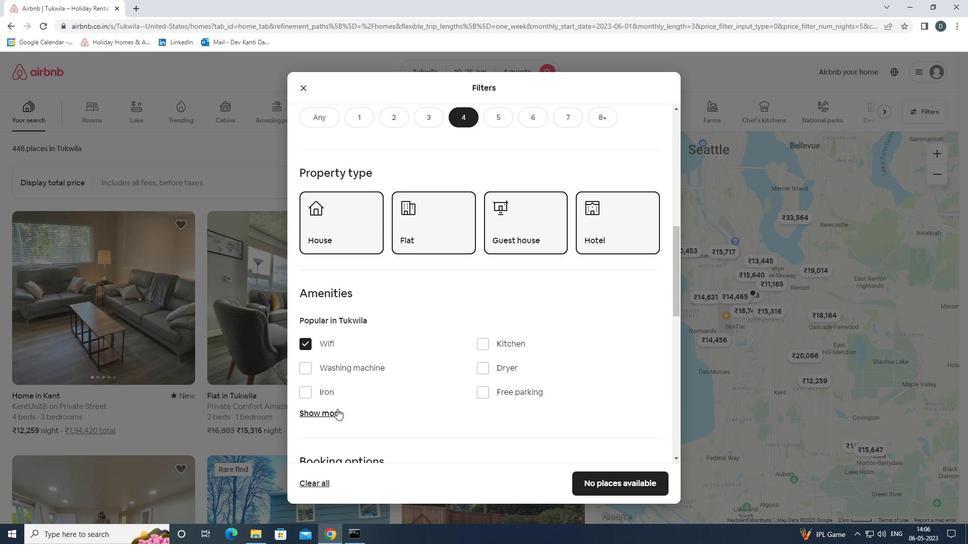 
Action: Mouse moved to (487, 393)
Screenshot: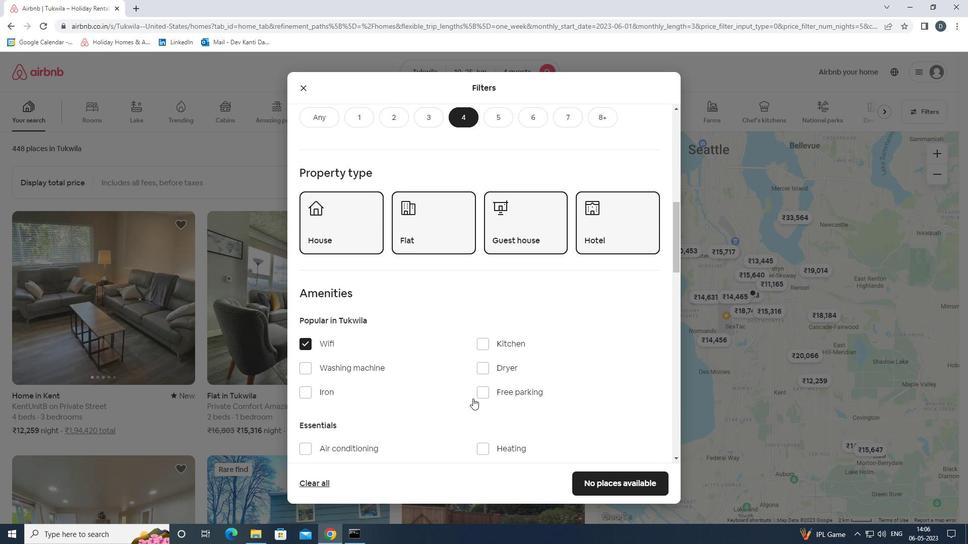 
Action: Mouse pressed left at (487, 393)
Screenshot: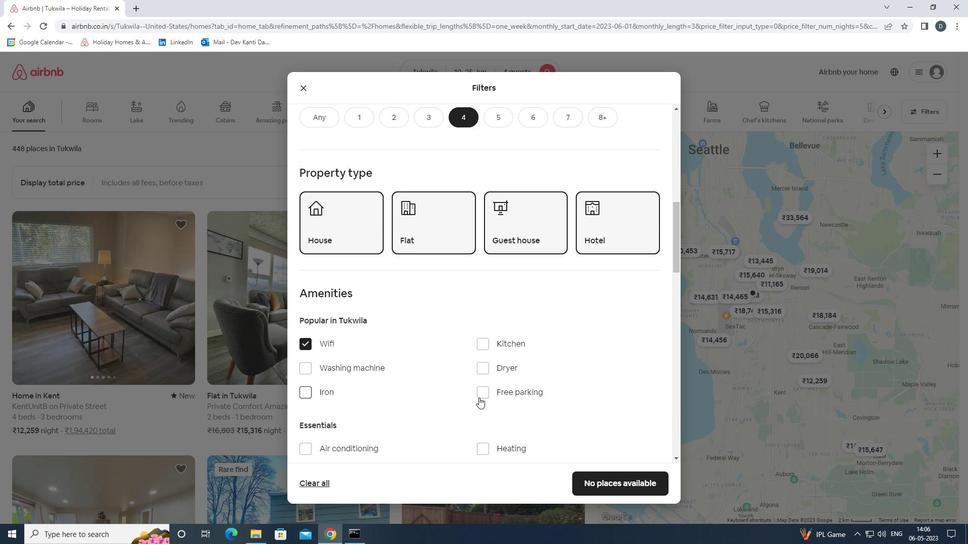 
Action: Mouse moved to (487, 393)
Screenshot: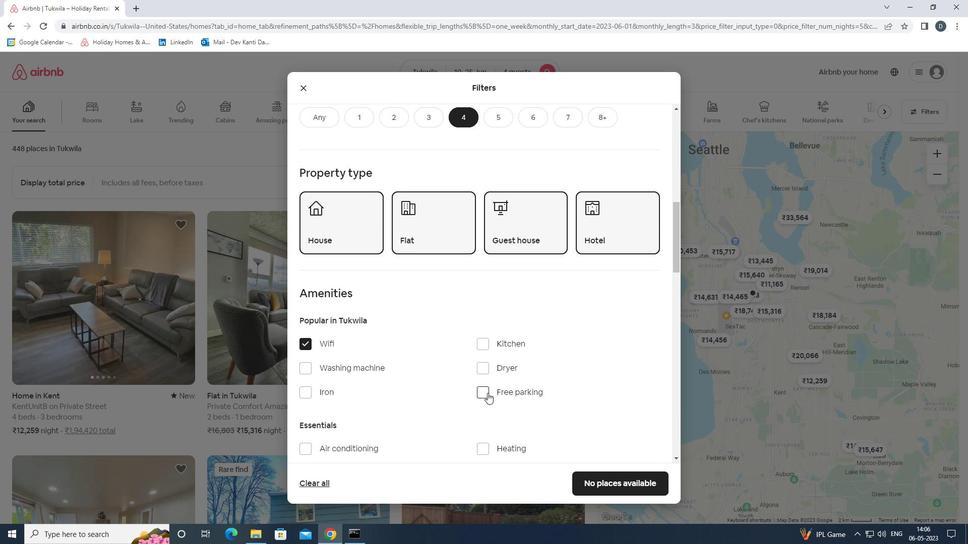 
Action: Mouse scrolled (487, 392) with delta (0, 0)
Screenshot: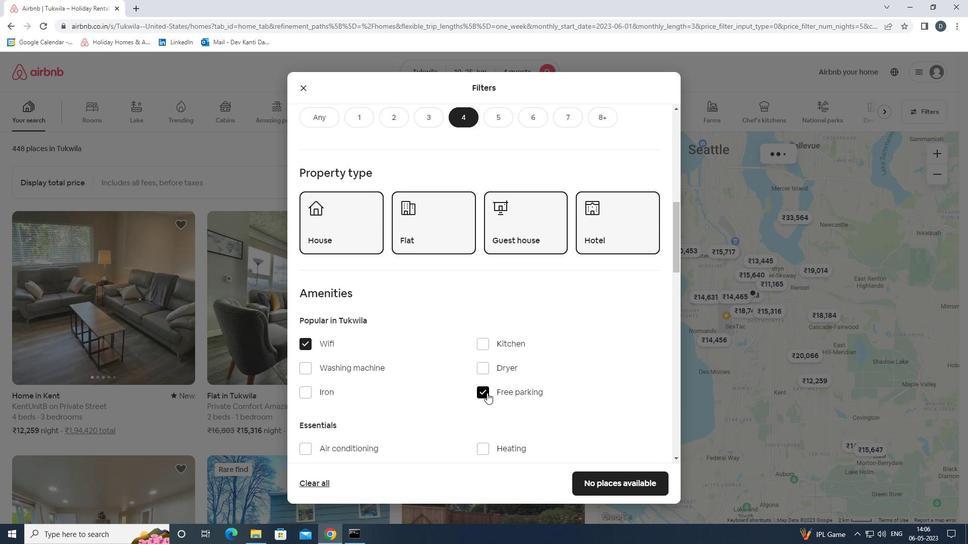 
Action: Mouse scrolled (487, 392) with delta (0, 0)
Screenshot: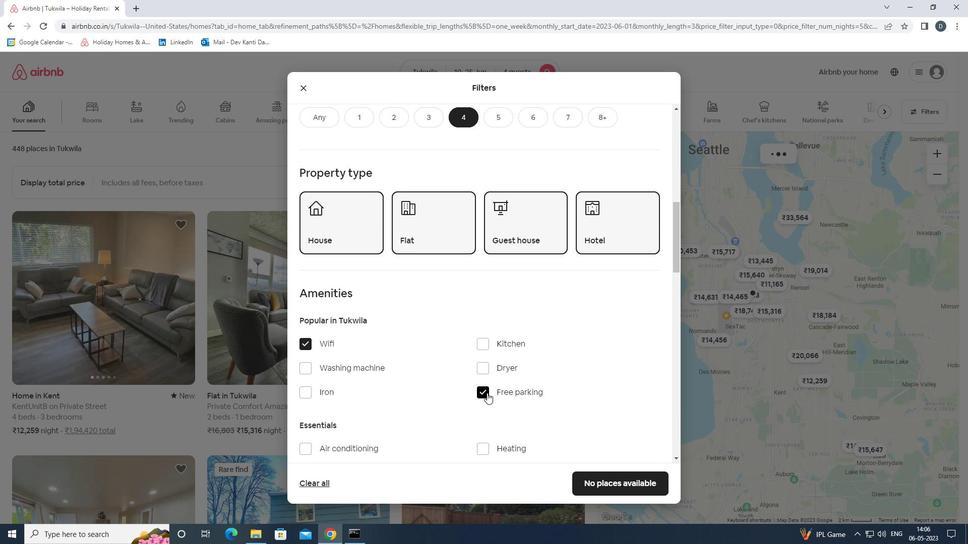 
Action: Mouse scrolled (487, 392) with delta (0, 0)
Screenshot: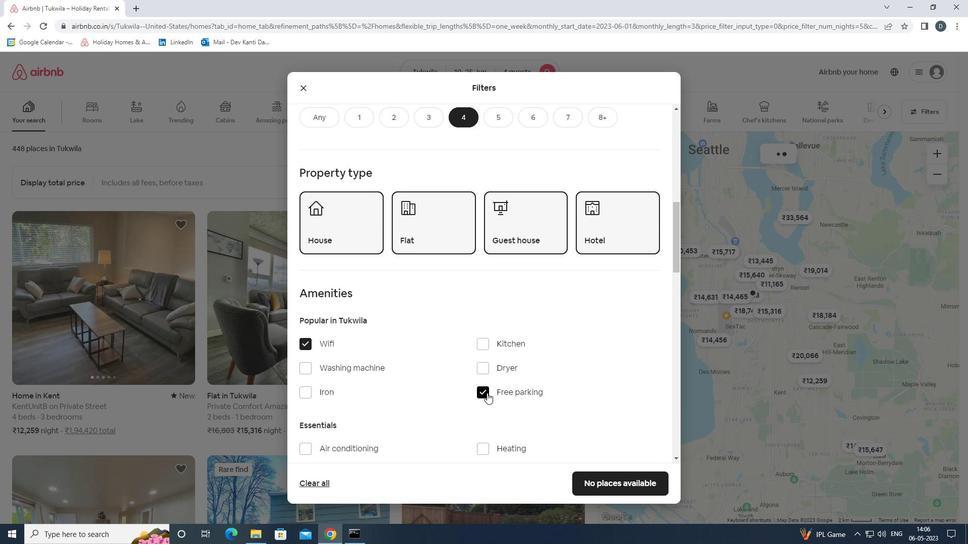 
Action: Mouse moved to (483, 329)
Screenshot: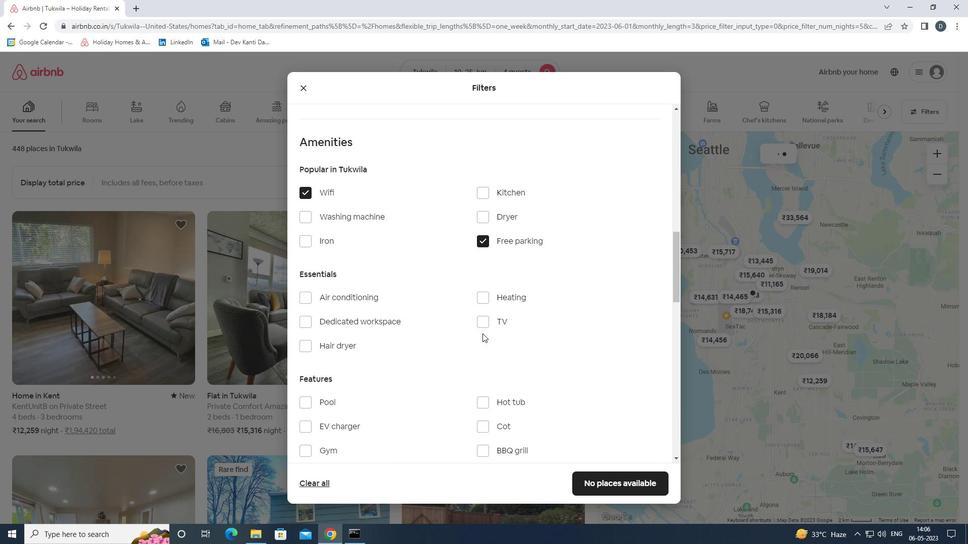 
Action: Mouse pressed left at (483, 329)
Screenshot: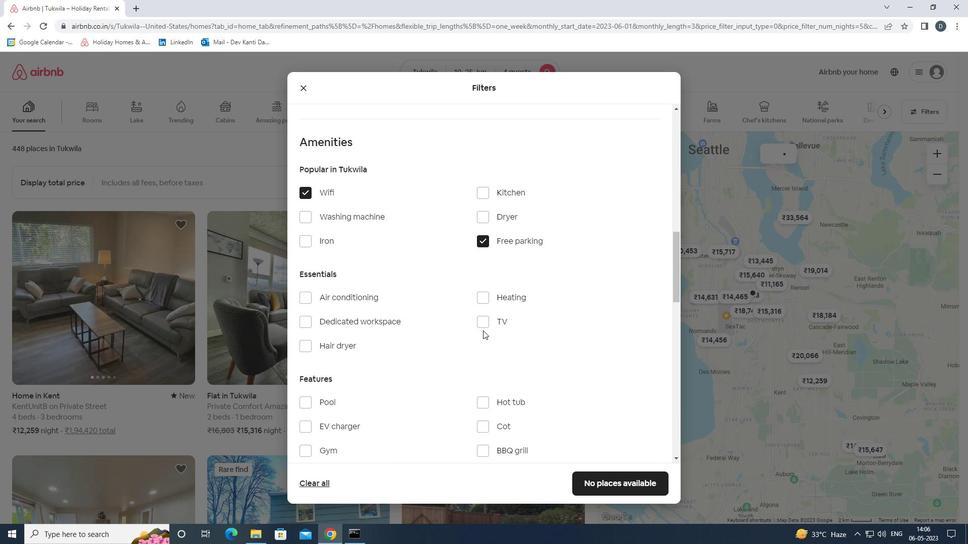 
Action: Mouse moved to (487, 325)
Screenshot: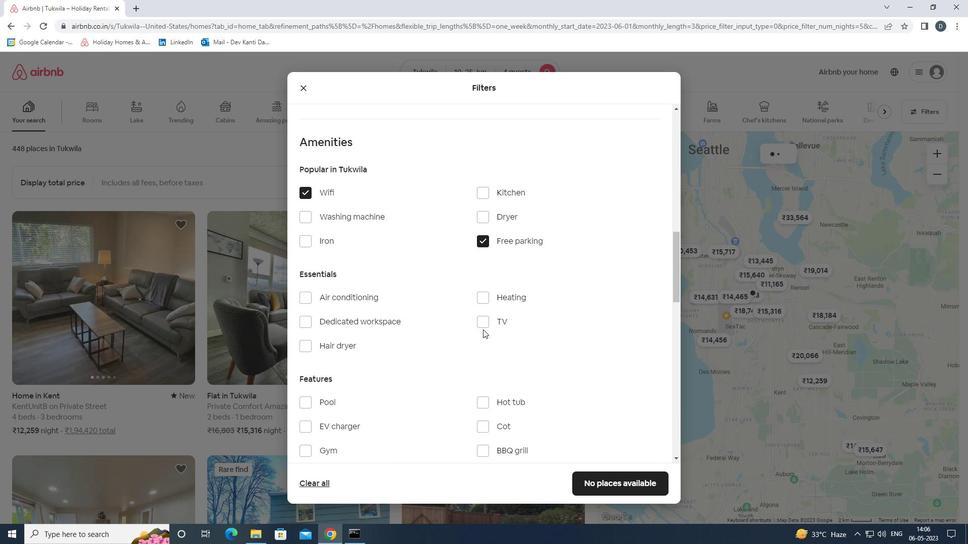 
Action: Mouse pressed left at (487, 325)
Screenshot: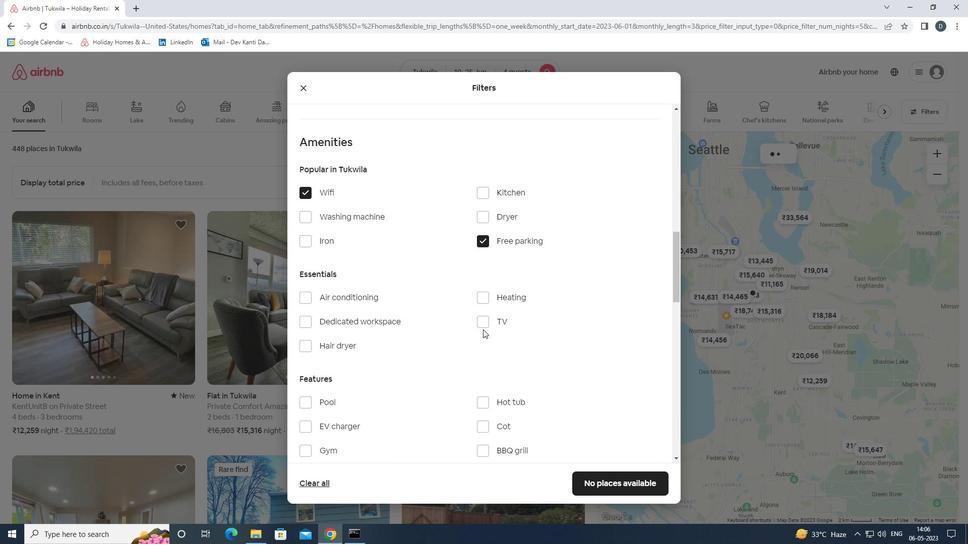 
Action: Mouse scrolled (487, 325) with delta (0, 0)
Screenshot: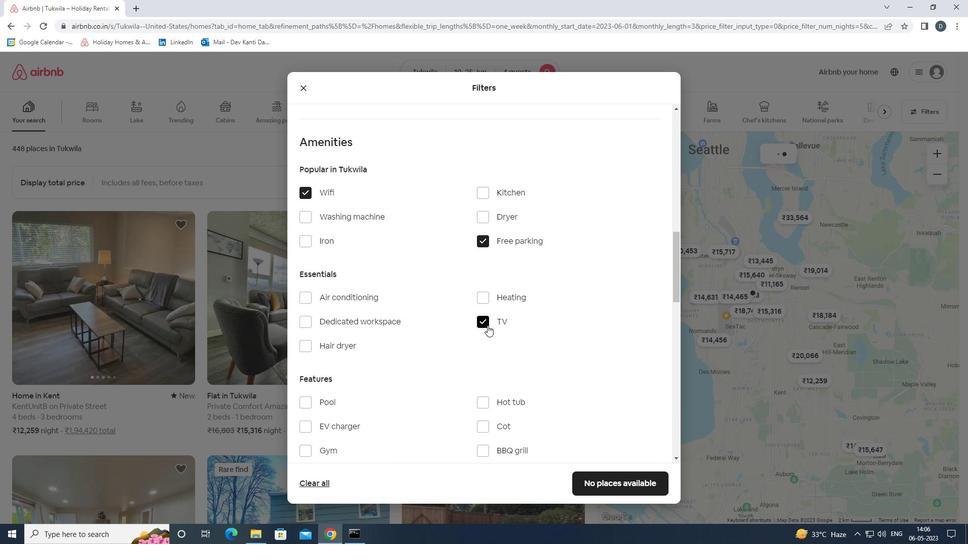 
Action: Mouse scrolled (487, 325) with delta (0, 0)
Screenshot: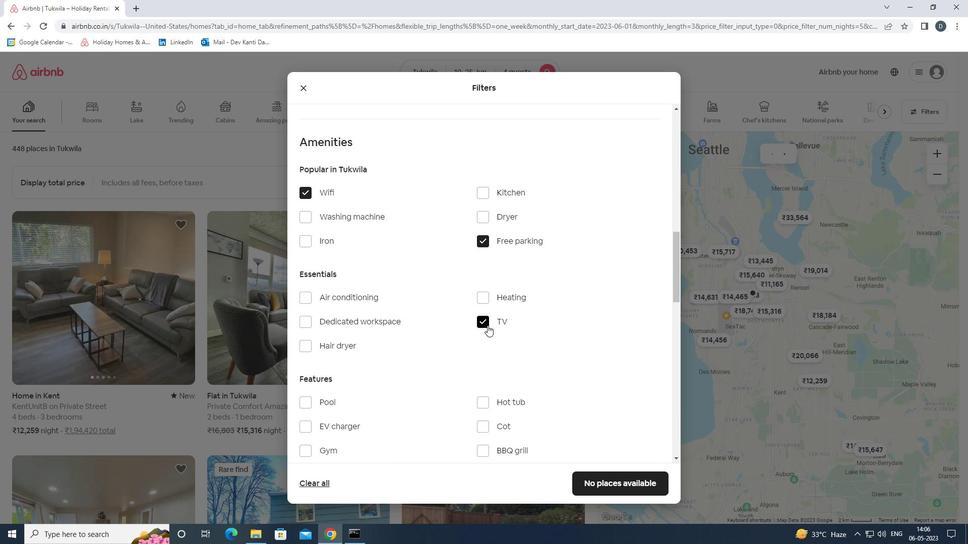 
Action: Mouse moved to (332, 355)
Screenshot: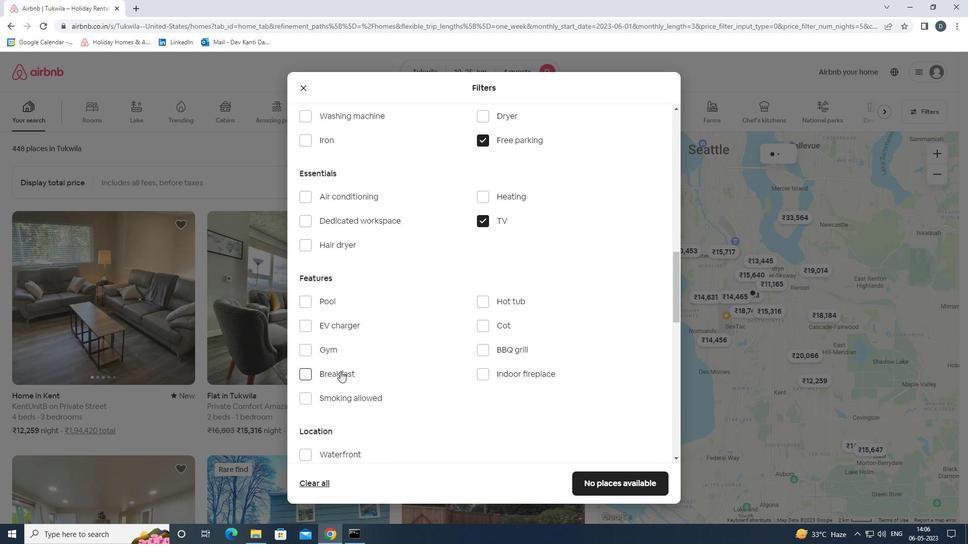 
Action: Mouse pressed left at (332, 355)
Screenshot: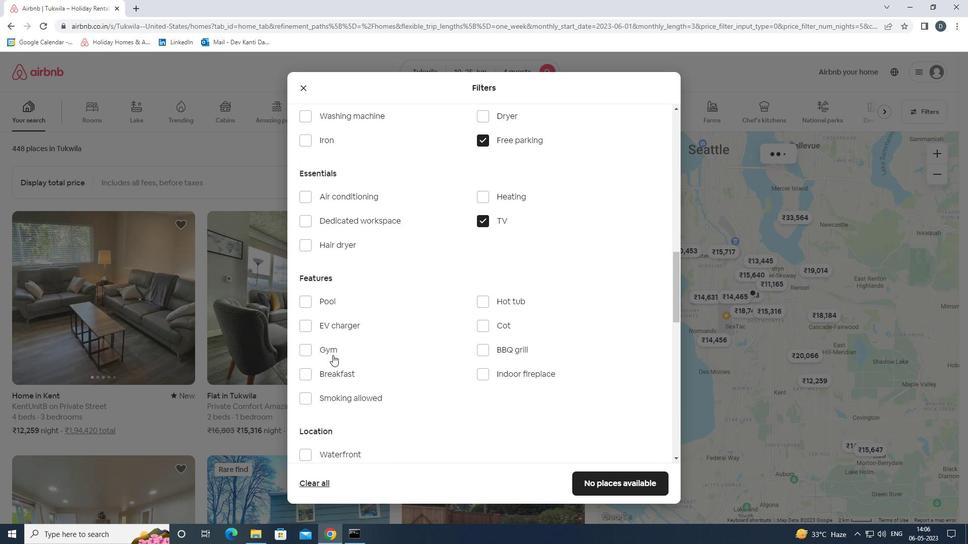
Action: Mouse moved to (338, 374)
Screenshot: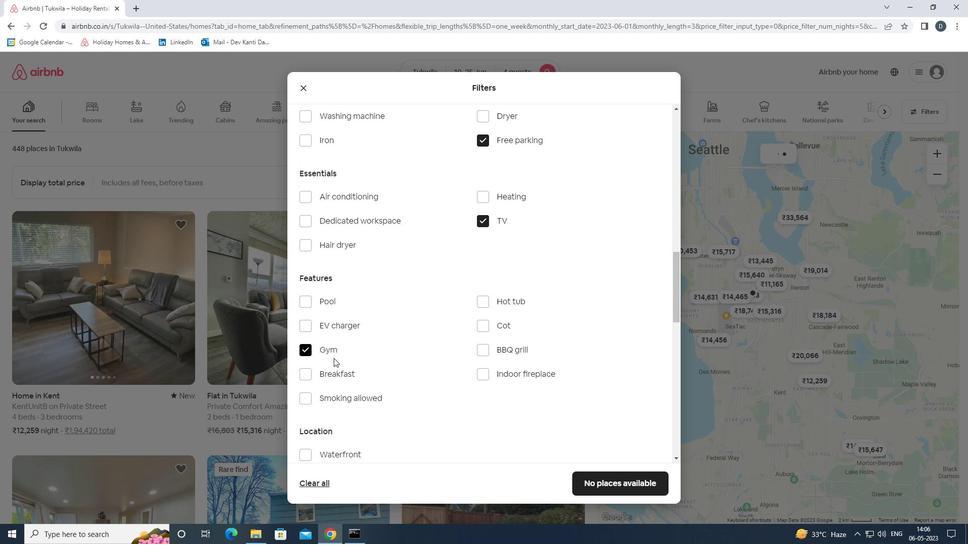 
Action: Mouse pressed left at (338, 374)
Screenshot: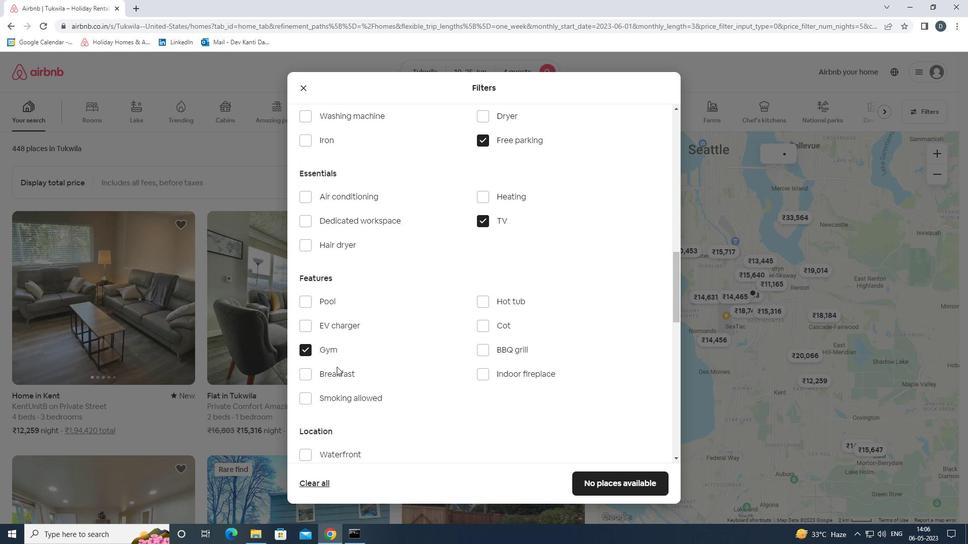 
Action: Mouse moved to (422, 363)
Screenshot: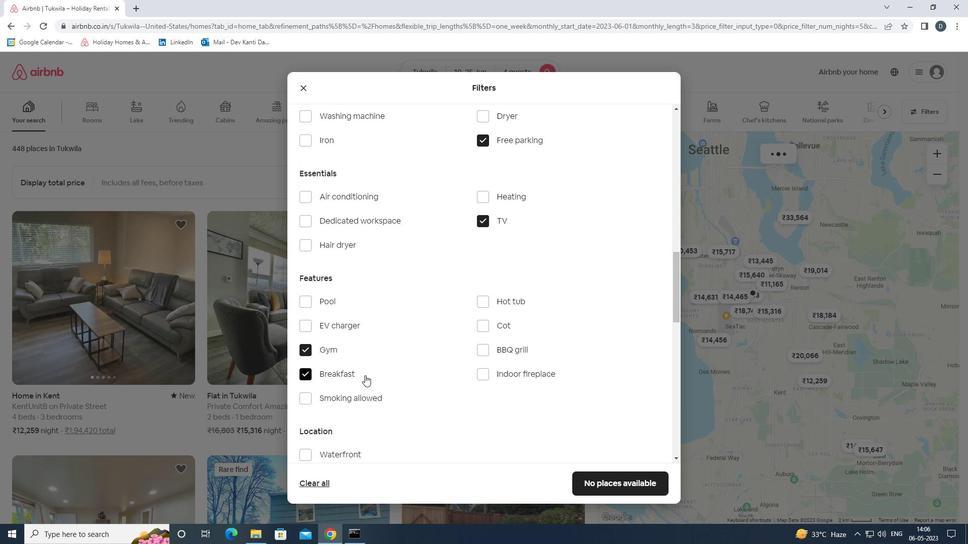 
Action: Mouse scrolled (422, 362) with delta (0, 0)
Screenshot: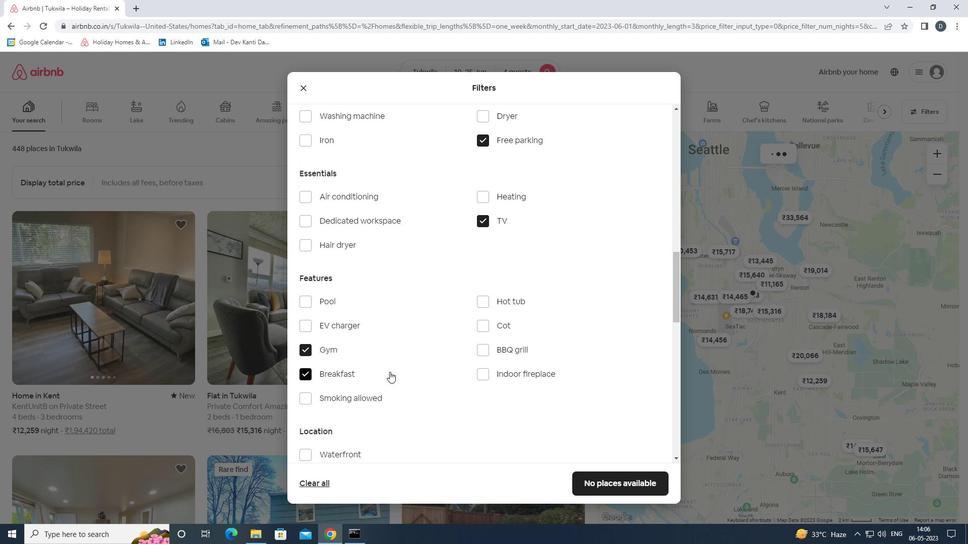 
Action: Mouse scrolled (422, 362) with delta (0, 0)
Screenshot: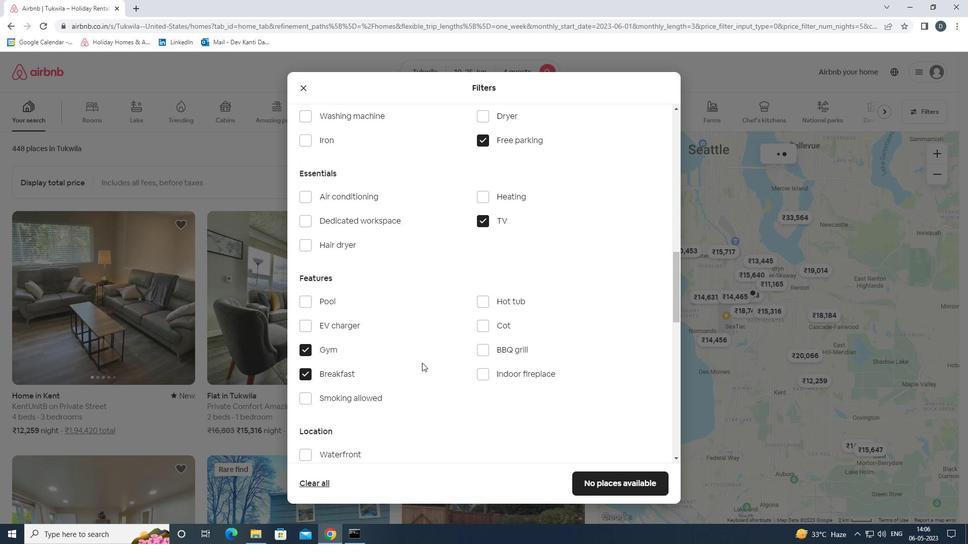 
Action: Mouse moved to (424, 363)
Screenshot: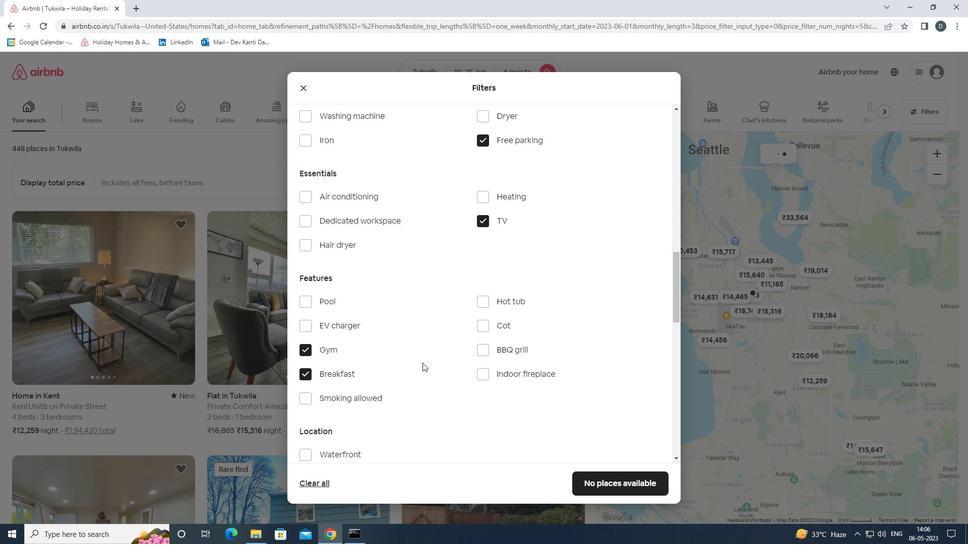 
Action: Mouse scrolled (424, 362) with delta (0, 0)
Screenshot: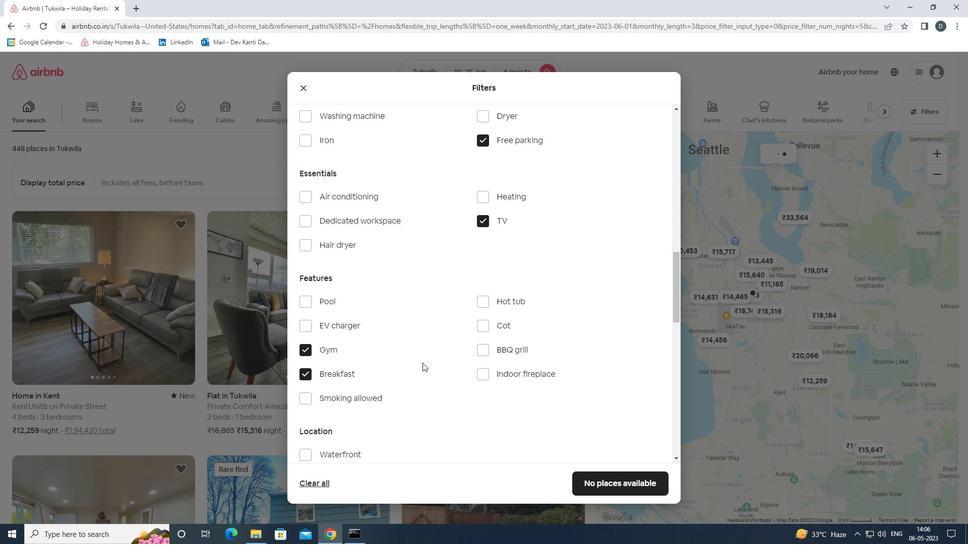 
Action: Mouse moved to (429, 363)
Screenshot: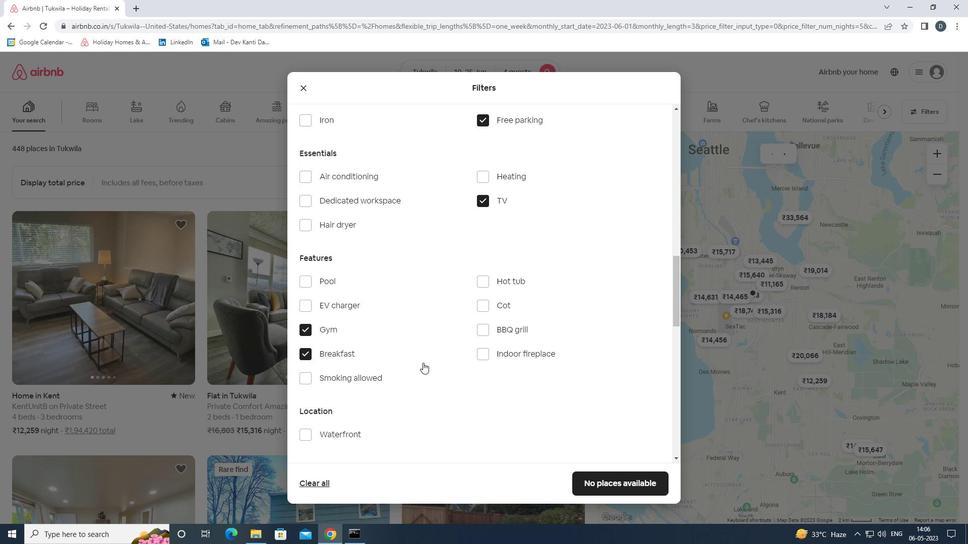 
Action: Mouse scrolled (429, 362) with delta (0, 0)
Screenshot: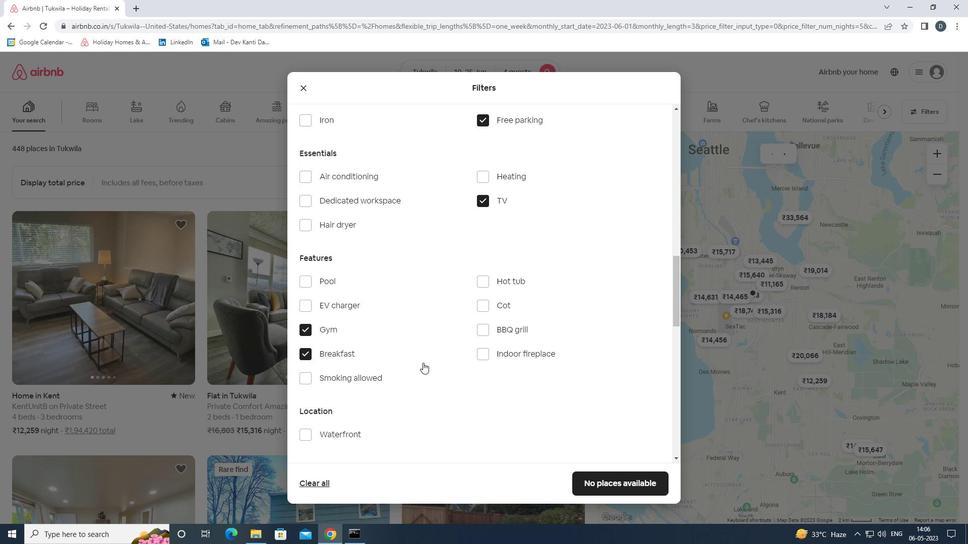 
Action: Mouse moved to (496, 362)
Screenshot: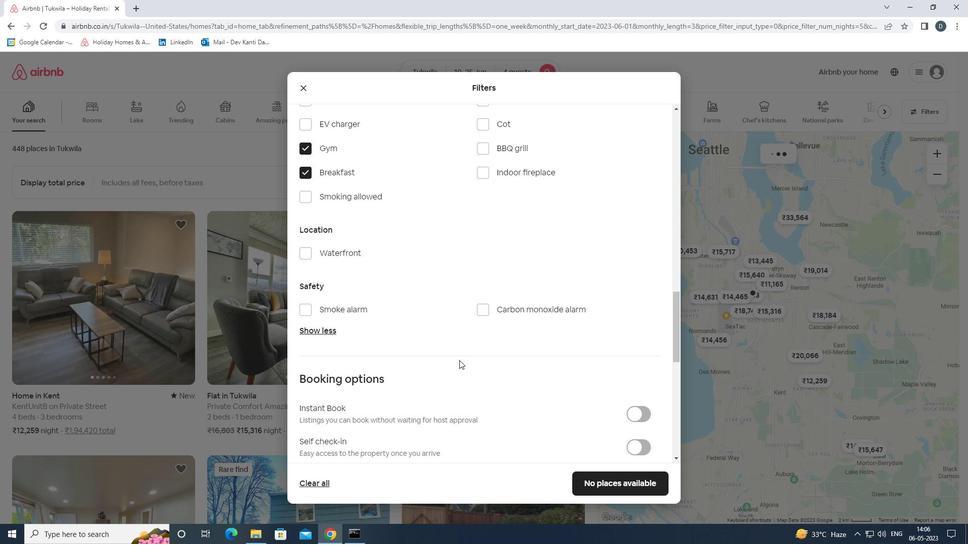 
Action: Mouse scrolled (496, 362) with delta (0, 0)
Screenshot: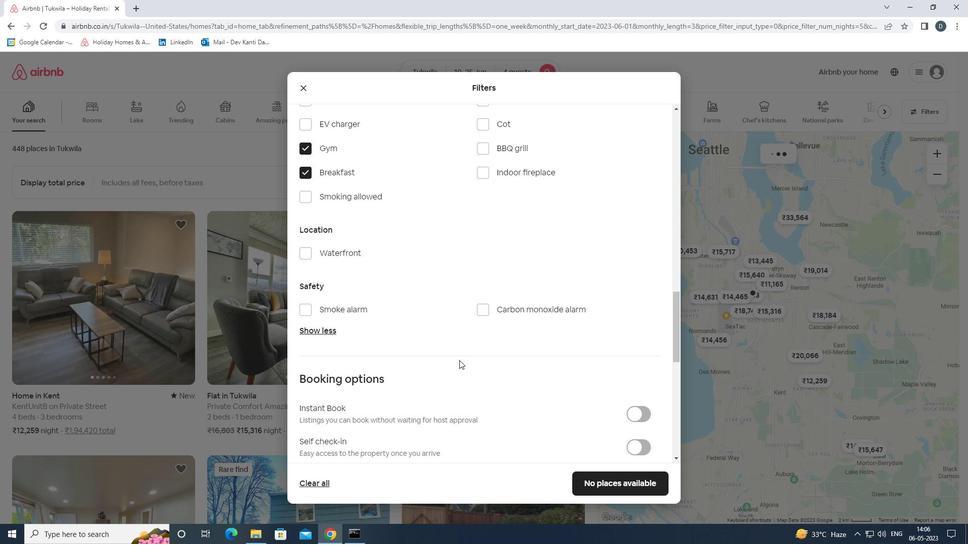 
Action: Mouse moved to (506, 361)
Screenshot: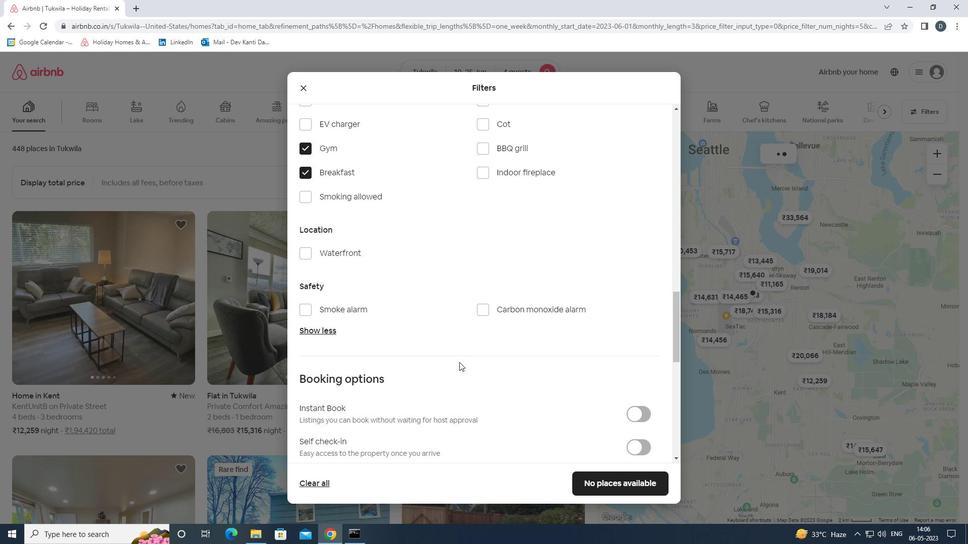 
Action: Mouse scrolled (506, 361) with delta (0, 0)
Screenshot: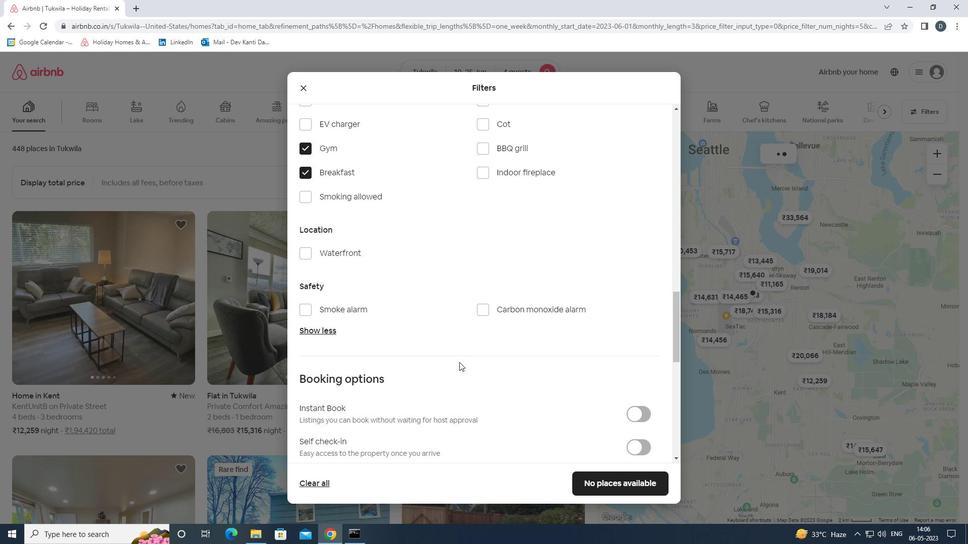 
Action: Mouse moved to (636, 348)
Screenshot: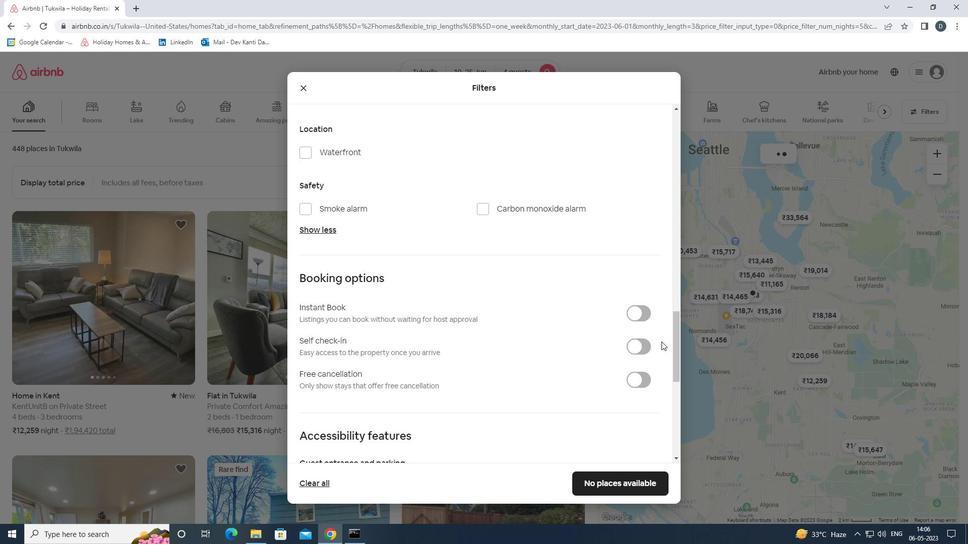 
Action: Mouse pressed left at (636, 348)
Screenshot: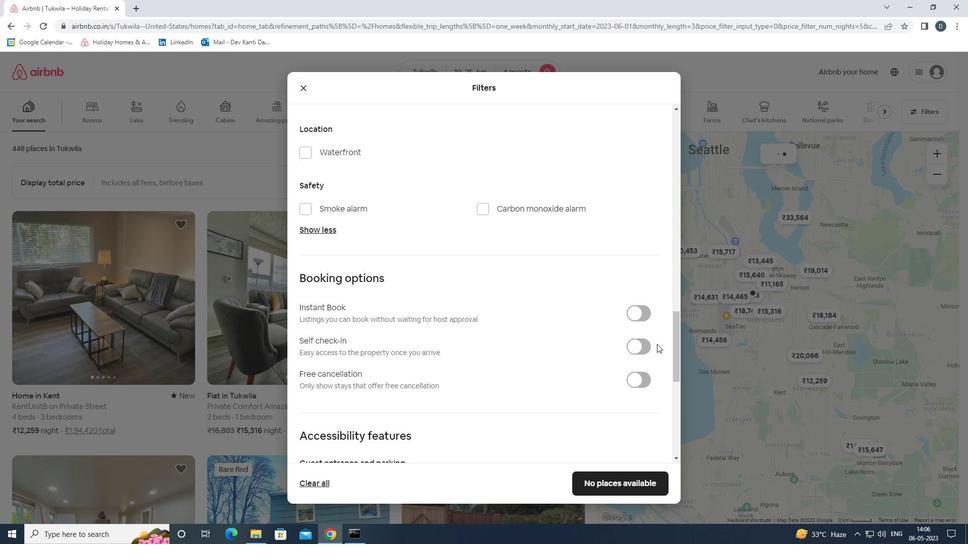 
Action: Mouse moved to (629, 345)
Screenshot: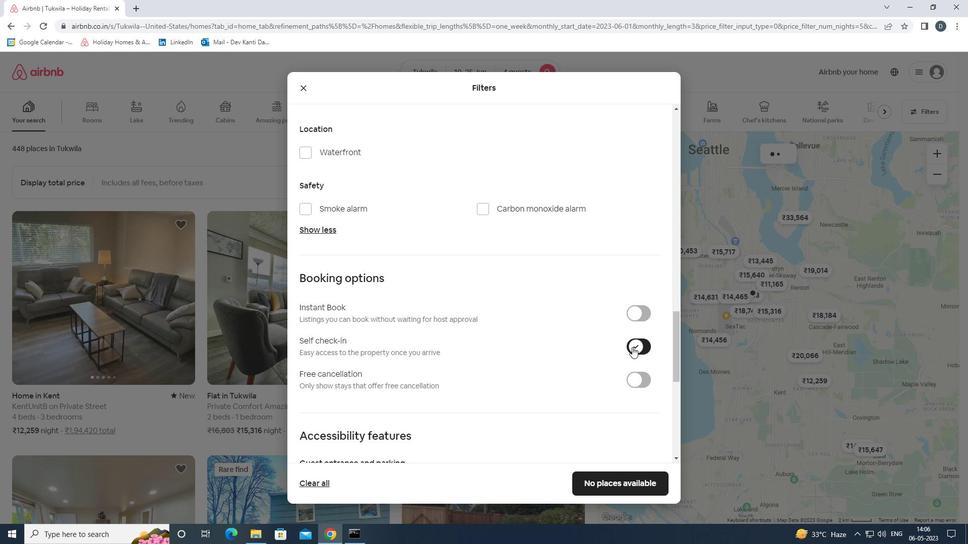 
Action: Mouse scrolled (629, 345) with delta (0, 0)
Screenshot: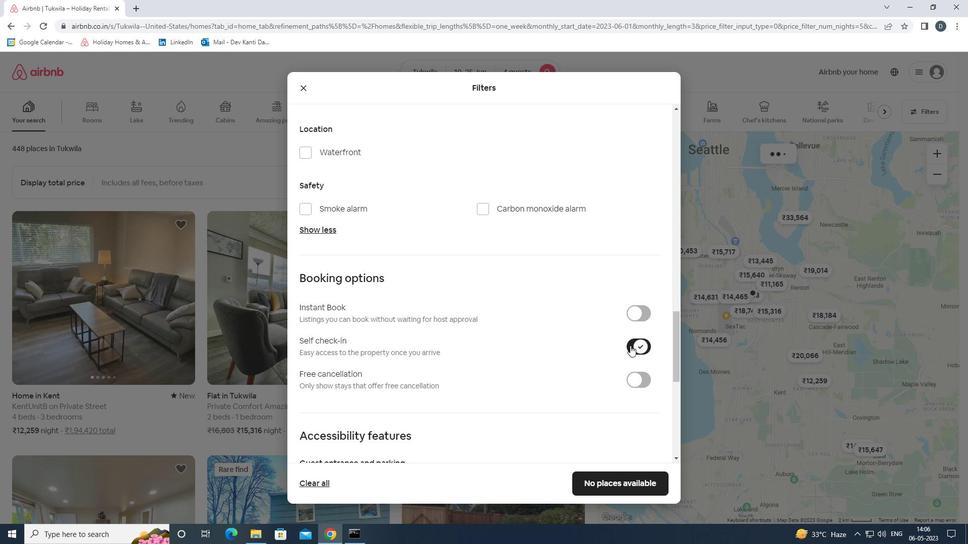 
Action: Mouse scrolled (629, 345) with delta (0, 0)
Screenshot: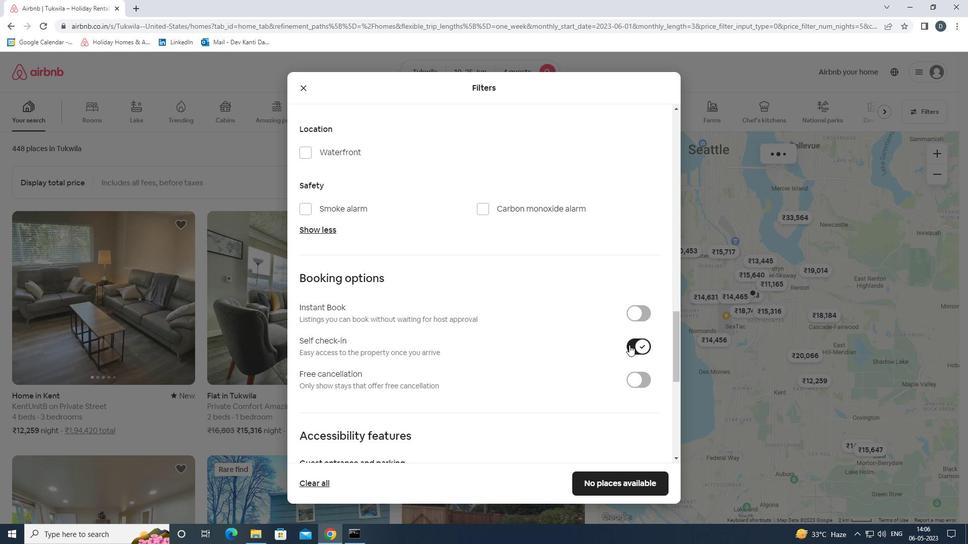 
Action: Mouse scrolled (629, 345) with delta (0, 0)
Screenshot: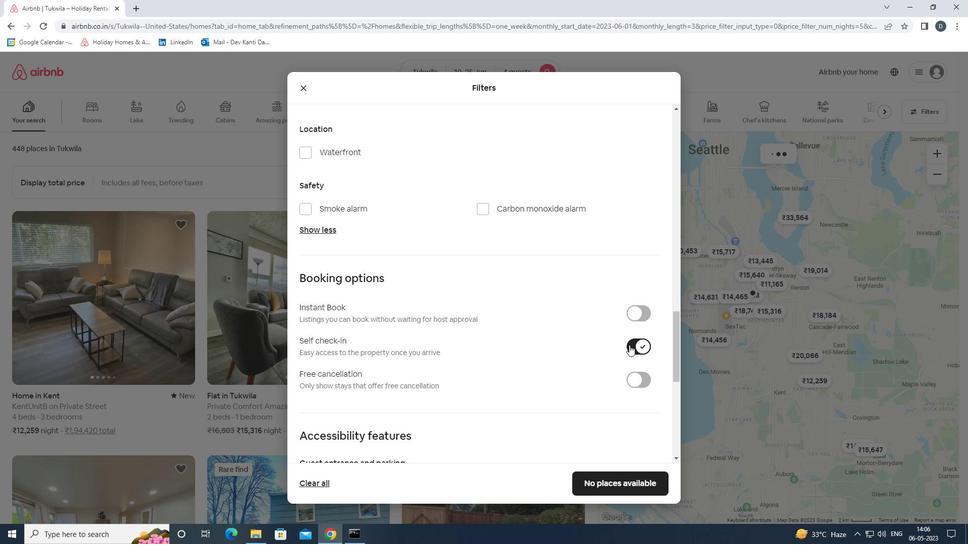 
Action: Mouse scrolled (629, 345) with delta (0, 0)
Screenshot: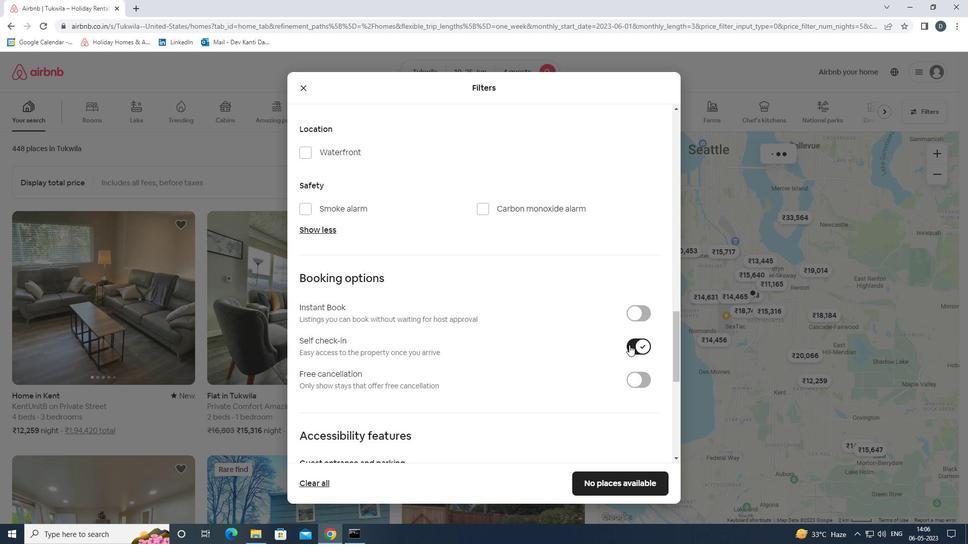 
Action: Mouse scrolled (629, 345) with delta (0, 0)
Screenshot: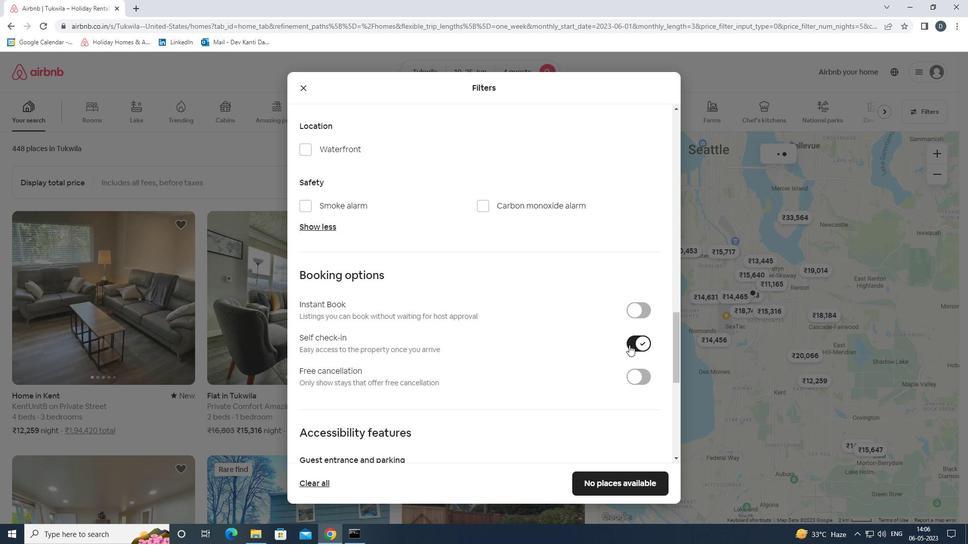 
Action: Mouse moved to (629, 345)
Screenshot: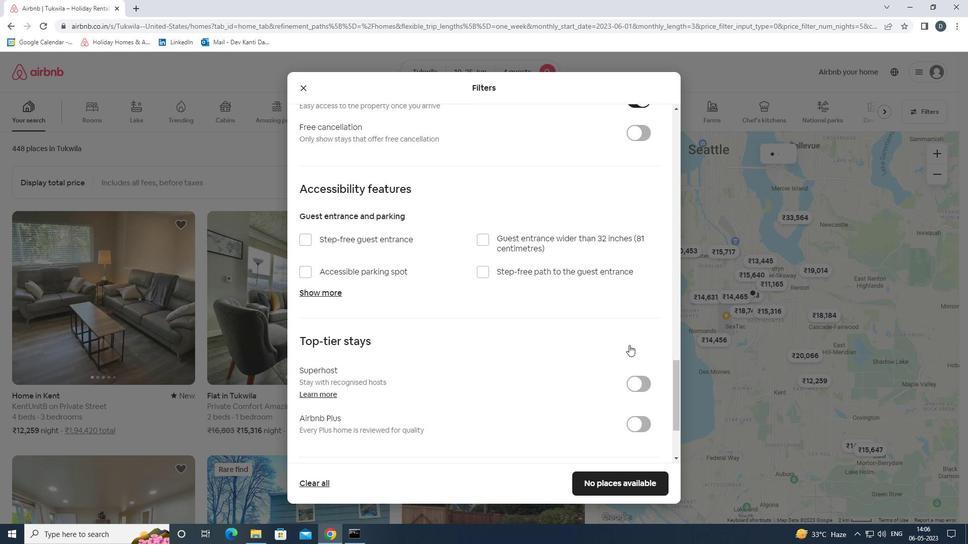 
Action: Mouse scrolled (629, 344) with delta (0, 0)
Screenshot: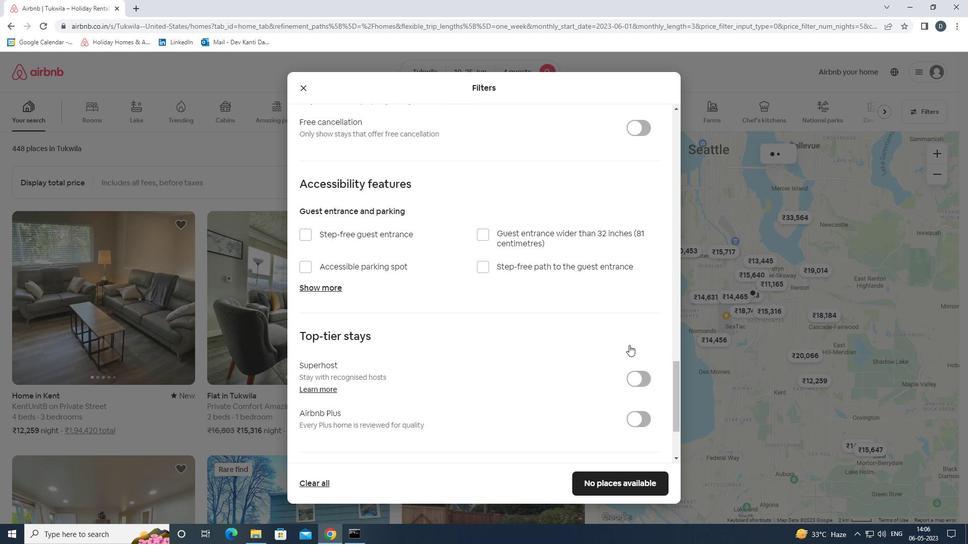 
Action: Mouse scrolled (629, 344) with delta (0, 0)
Screenshot: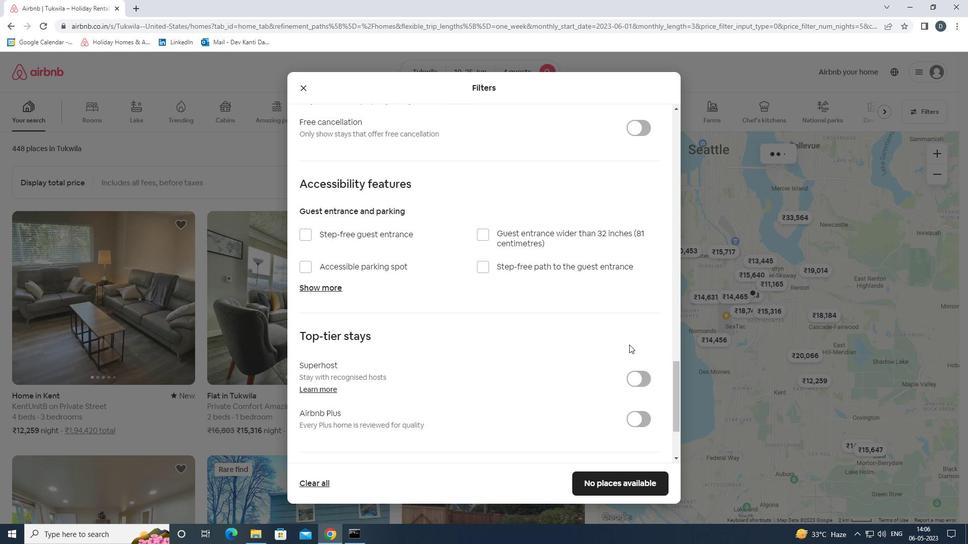 
Action: Mouse scrolled (629, 344) with delta (0, 0)
Screenshot: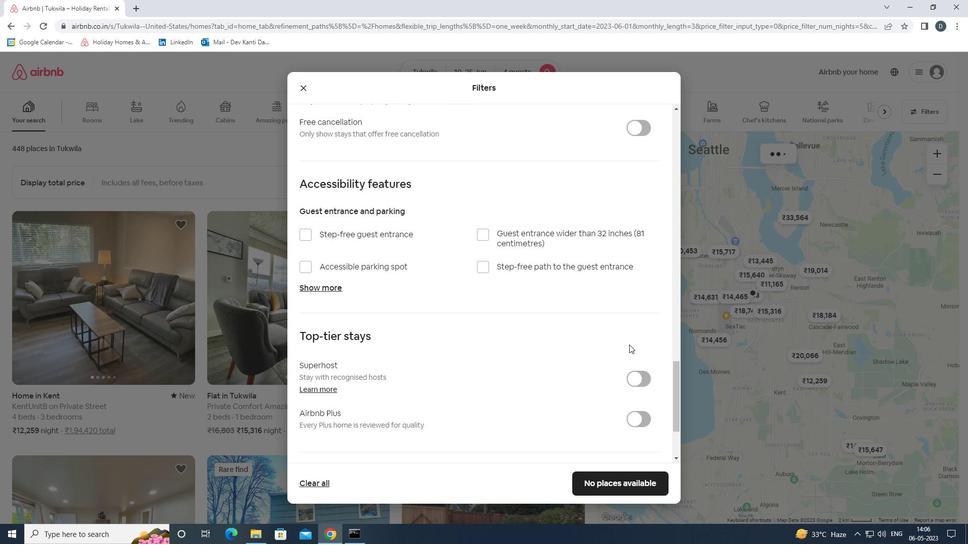
Action: Mouse moved to (355, 396)
Screenshot: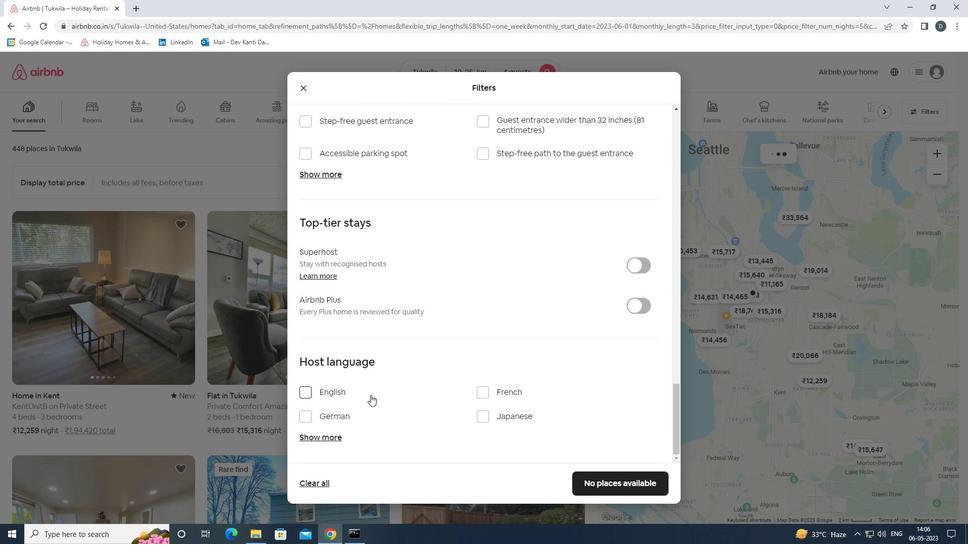 
Action: Mouse pressed left at (355, 396)
Screenshot: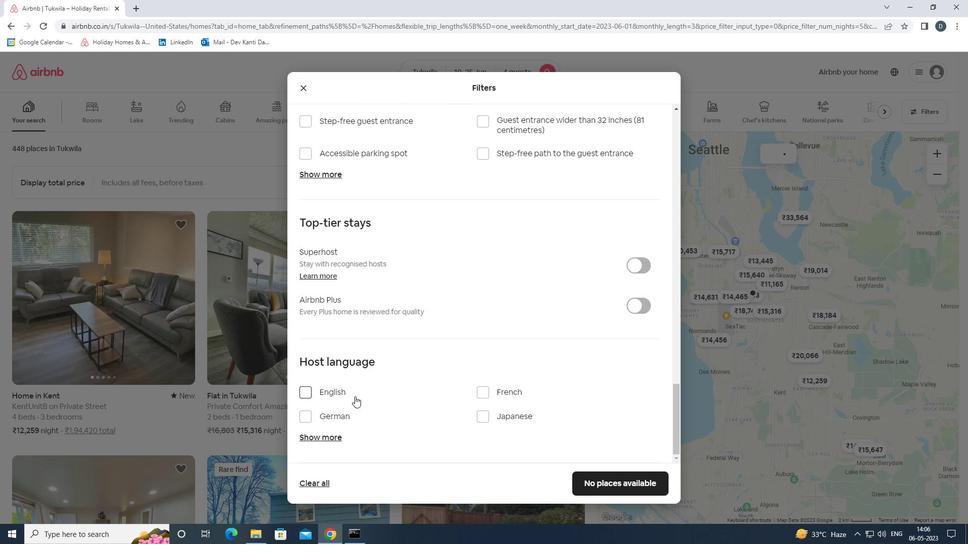 
Action: Mouse moved to (595, 479)
Screenshot: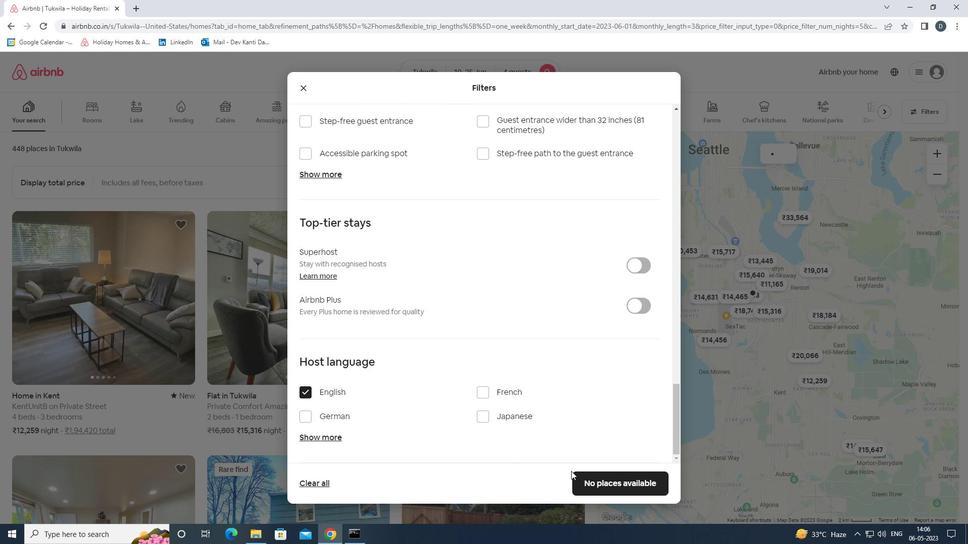 
Action: Mouse pressed left at (595, 479)
Screenshot: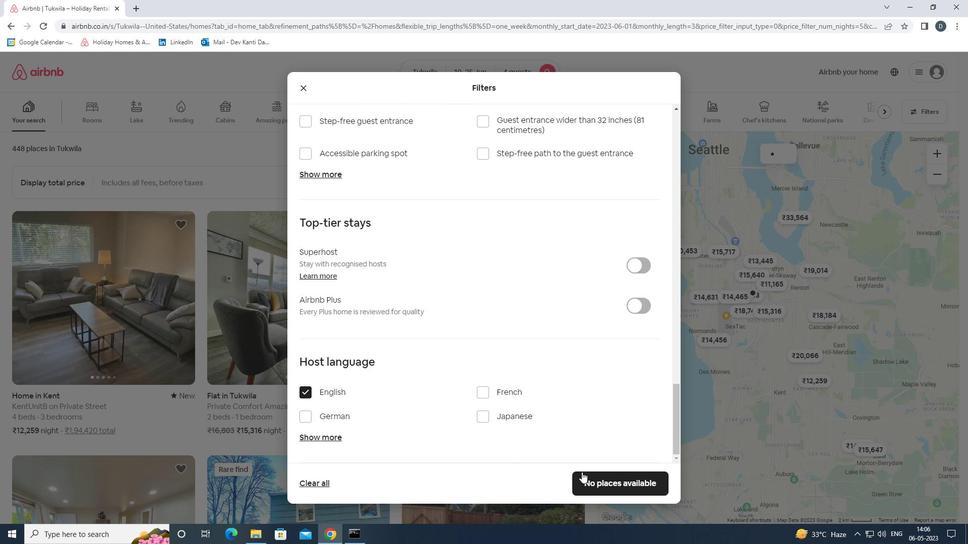 
Action: Mouse moved to (564, 371)
Screenshot: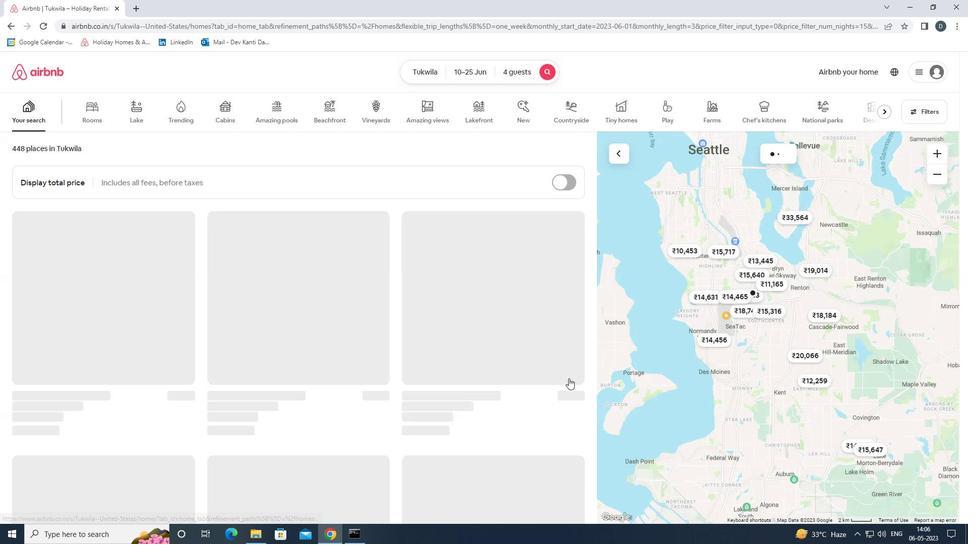 
